 Task: Look for space in Chikushino-shi, Japan from 12th  July, 2023 to 15th July, 2023 for 3 adults in price range Rs.12000 to Rs.16000. Place can be entire place with 2 bedrooms having 3 beds and 1 bathroom. Property type can be house, flat, guest house. Booking option can be shelf check-in. Required host language is English.
Action: Mouse moved to (416, 172)
Screenshot: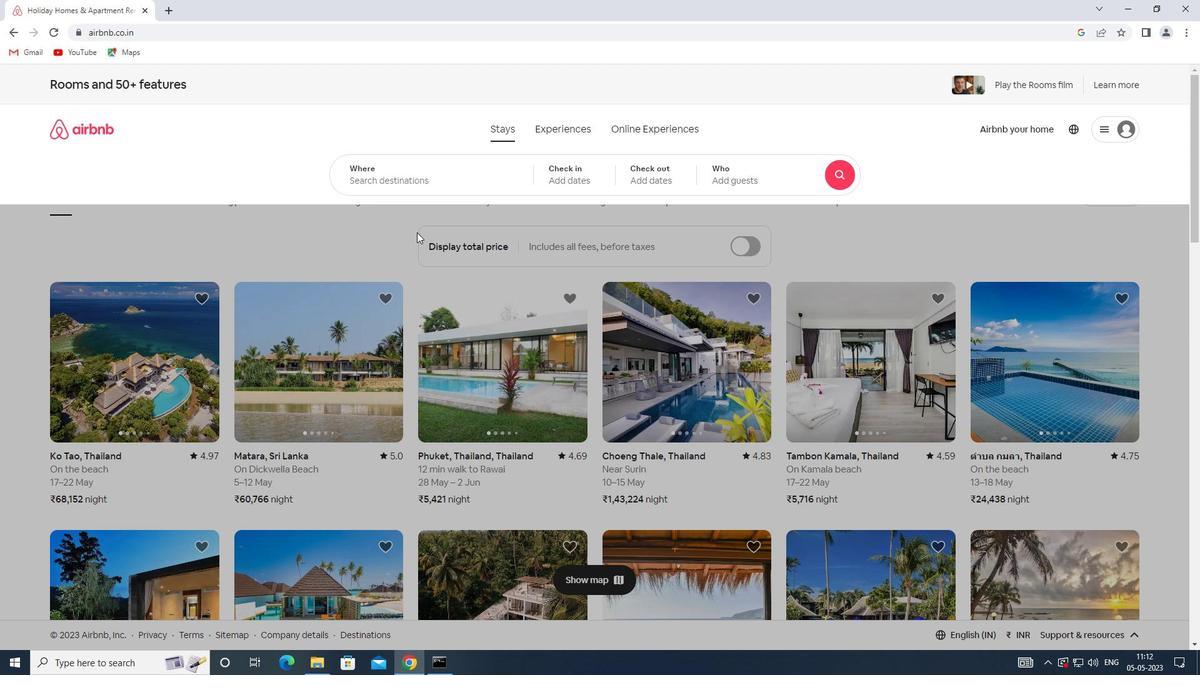 
Action: Mouse pressed left at (416, 172)
Screenshot: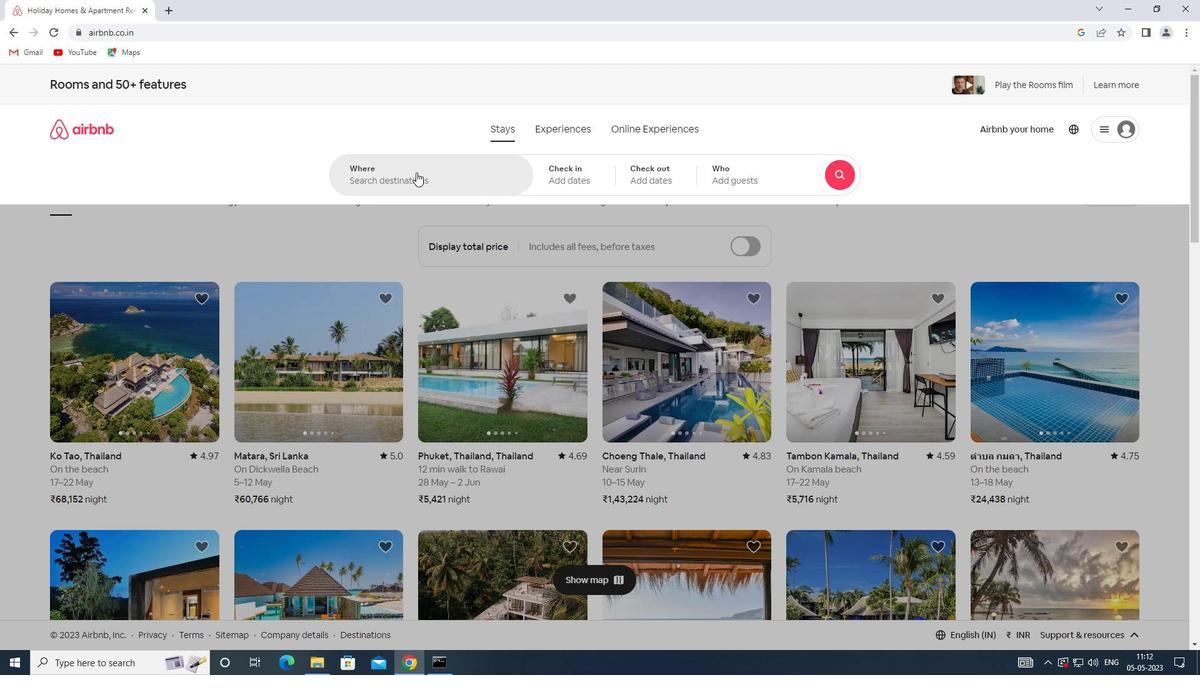 
Action: Mouse moved to (416, 171)
Screenshot: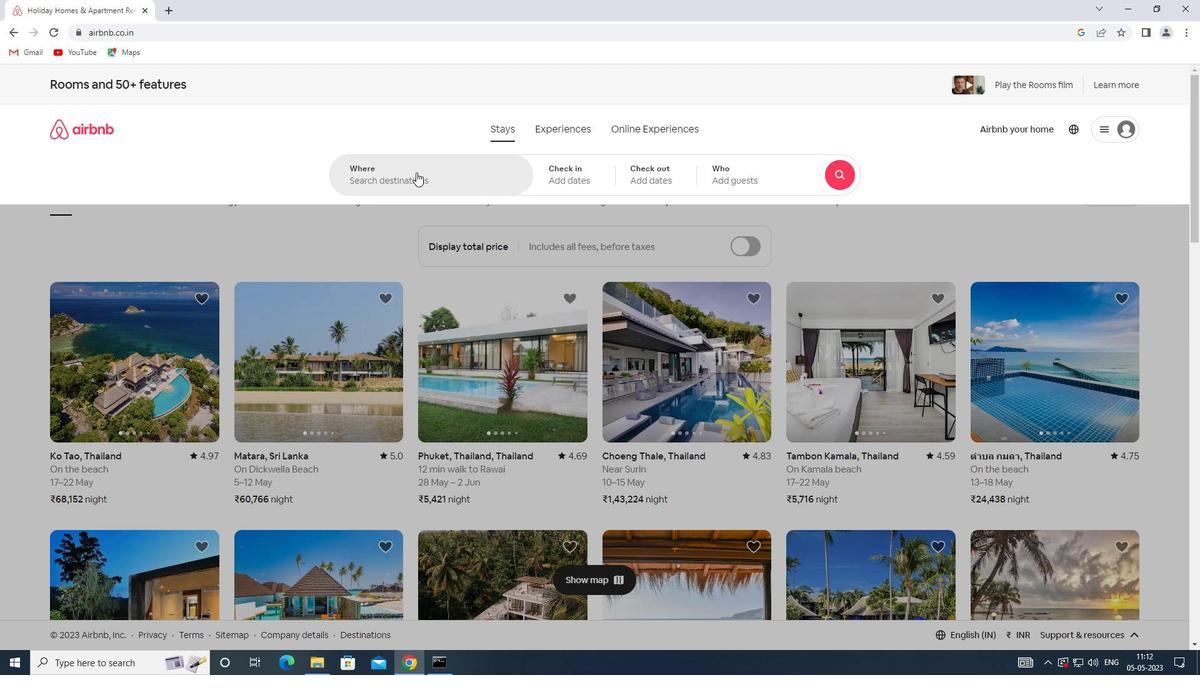 
Action: Key pressed <Key.shift>CHIKUSHINO-SHI,<Key.shift>JAPAN
Screenshot: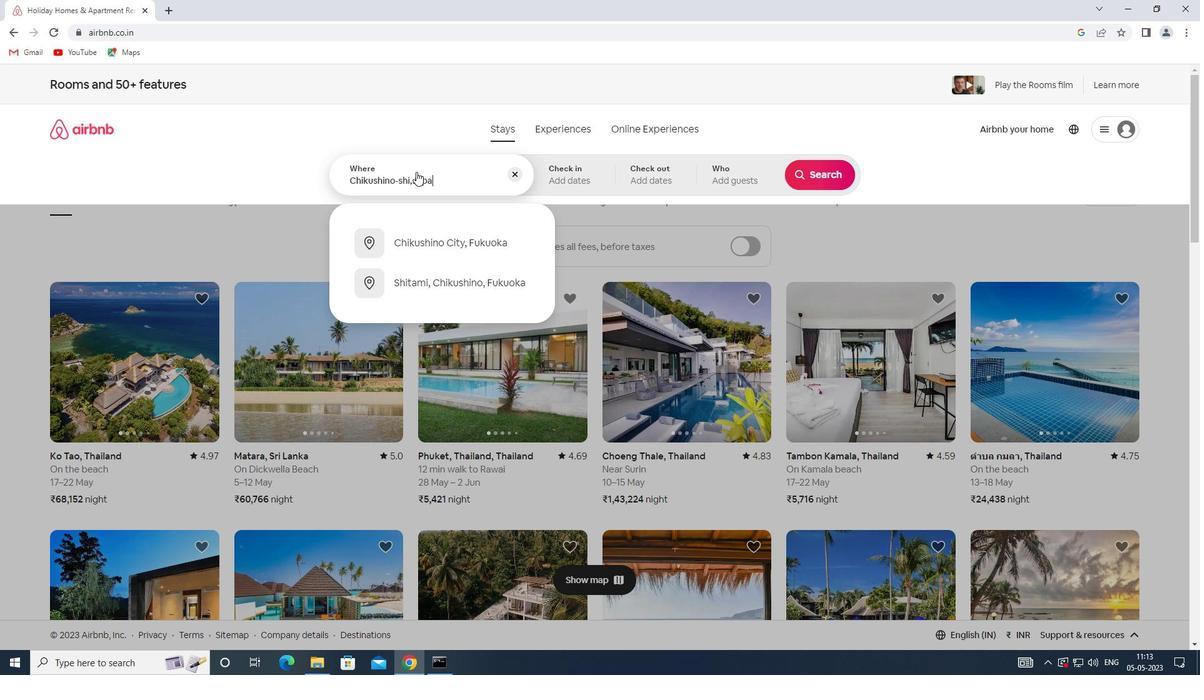 
Action: Mouse moved to (585, 162)
Screenshot: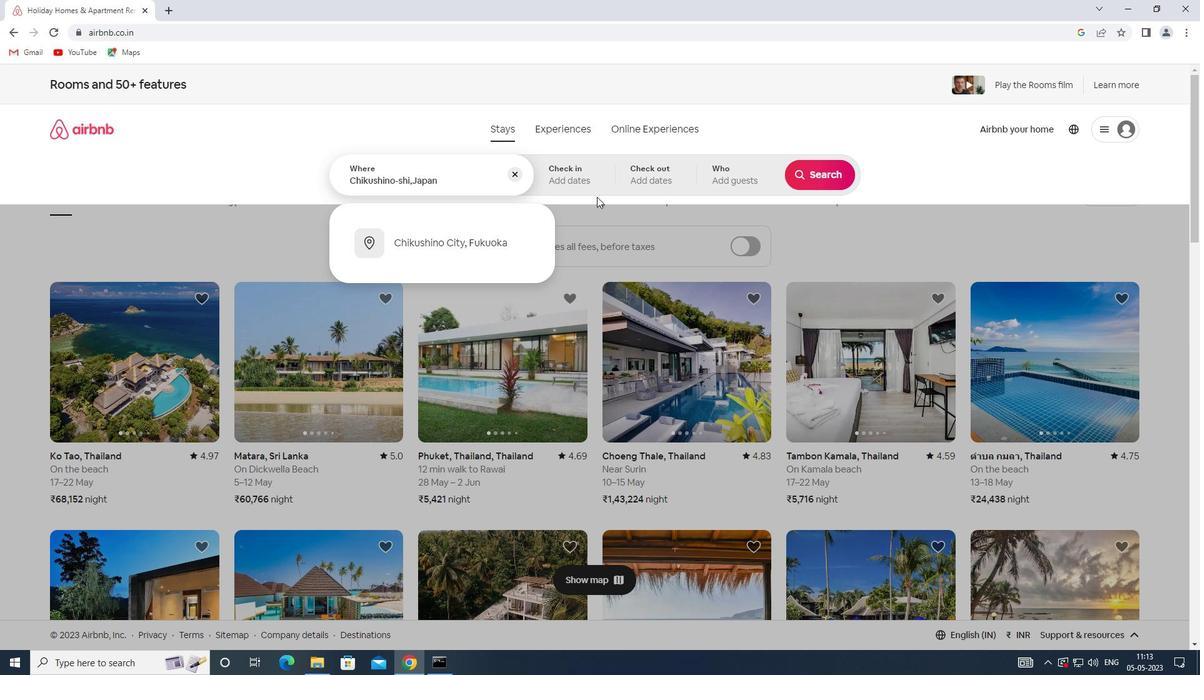 
Action: Mouse pressed left at (585, 162)
Screenshot: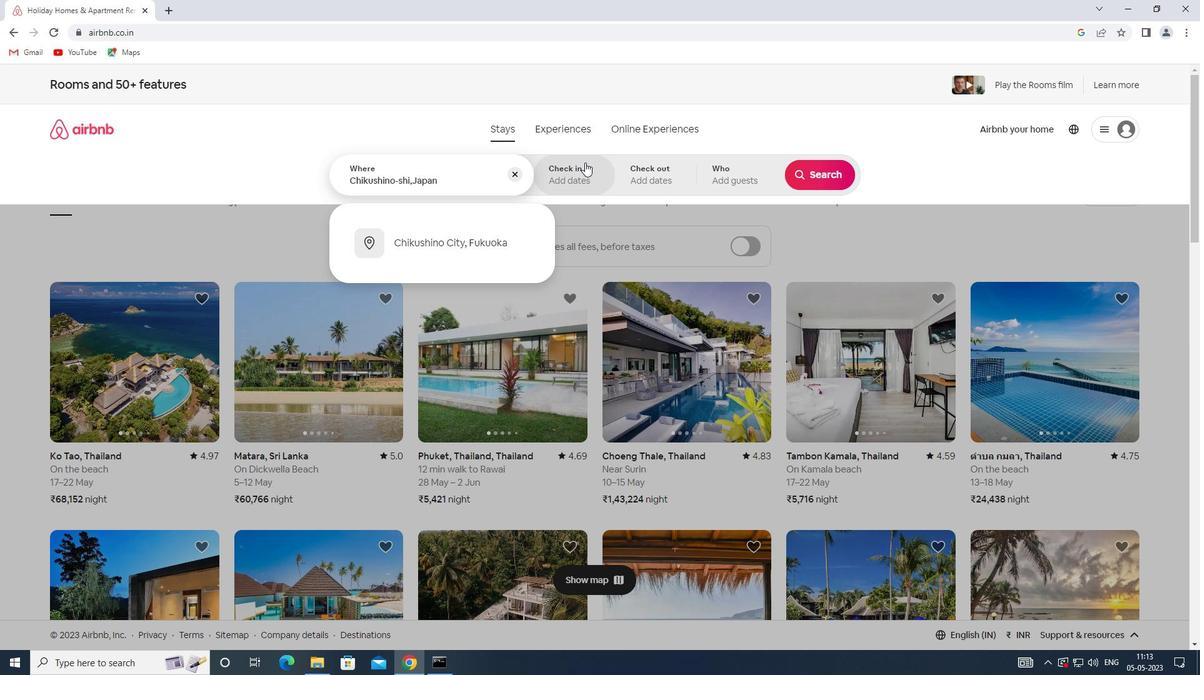 
Action: Mouse moved to (815, 280)
Screenshot: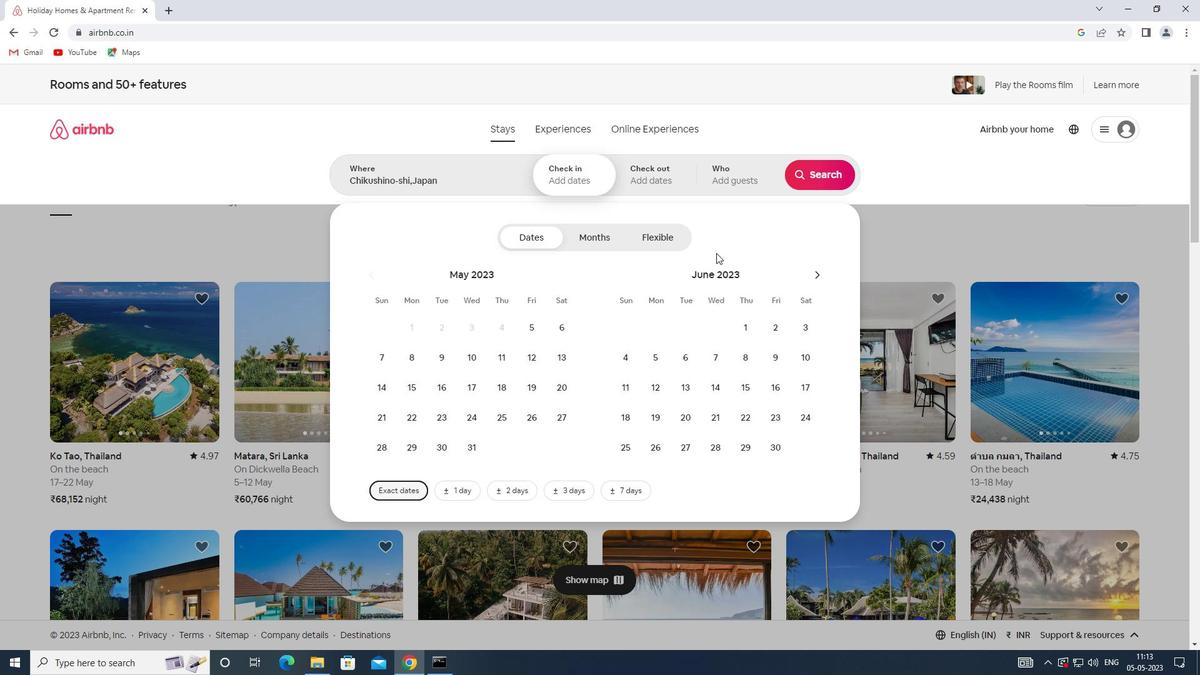 
Action: Mouse pressed left at (815, 280)
Screenshot: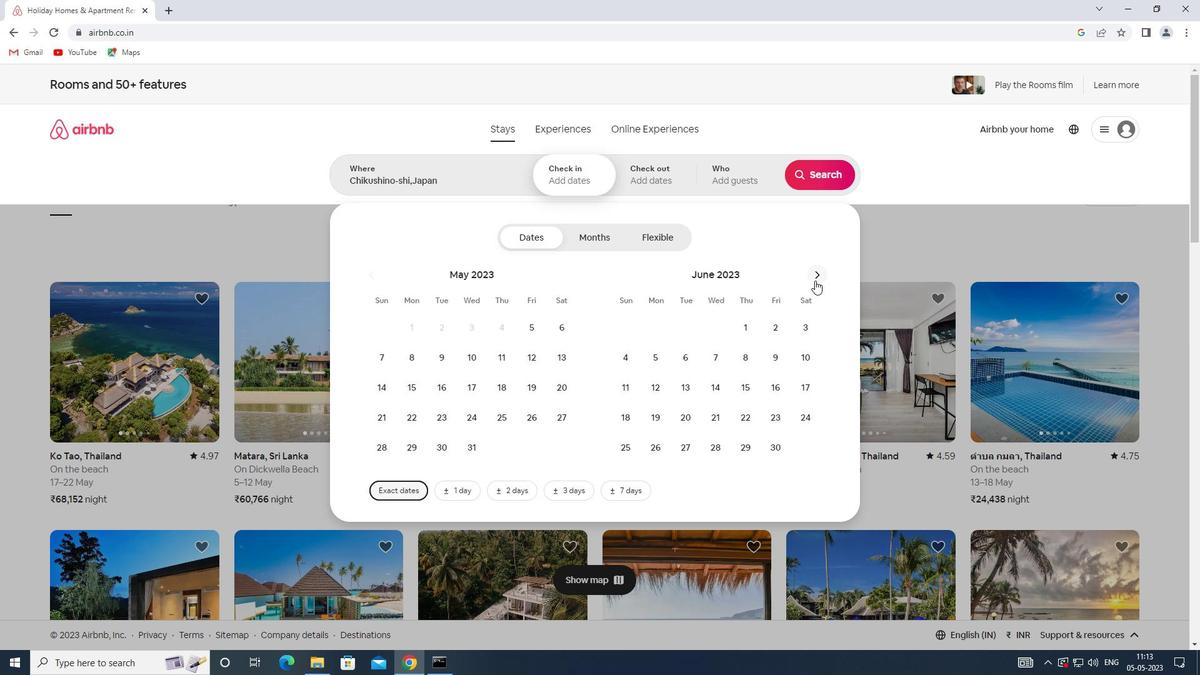 
Action: Mouse moved to (727, 390)
Screenshot: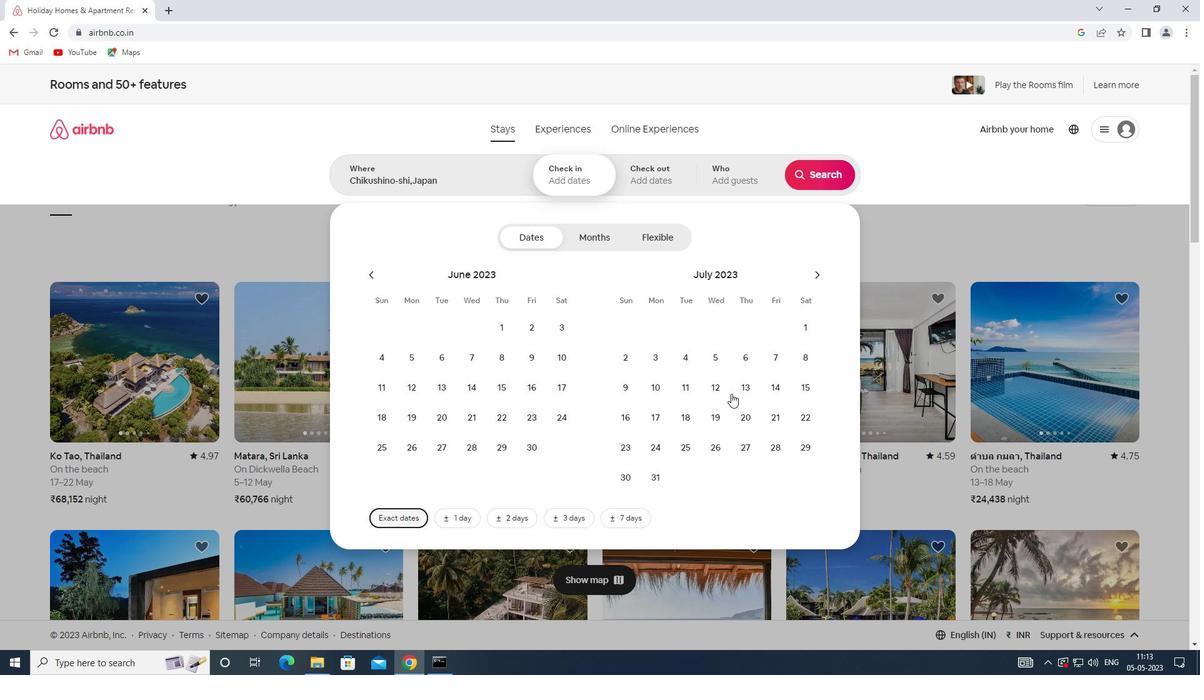 
Action: Mouse pressed left at (727, 390)
Screenshot: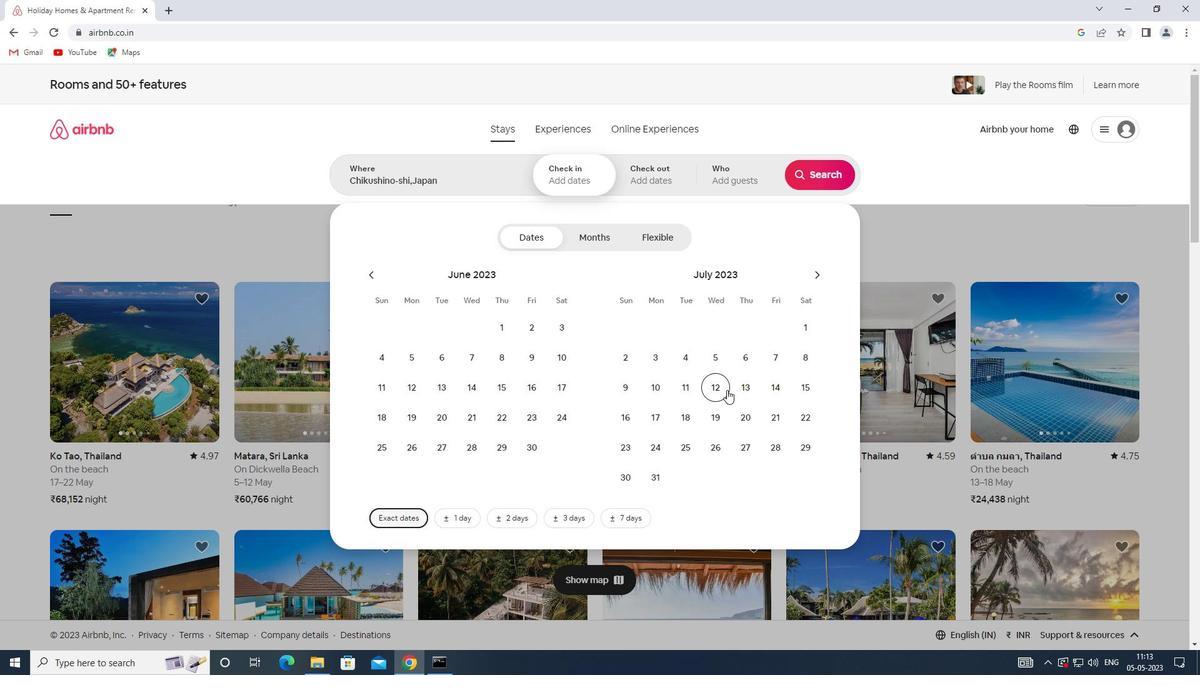 
Action: Mouse moved to (801, 386)
Screenshot: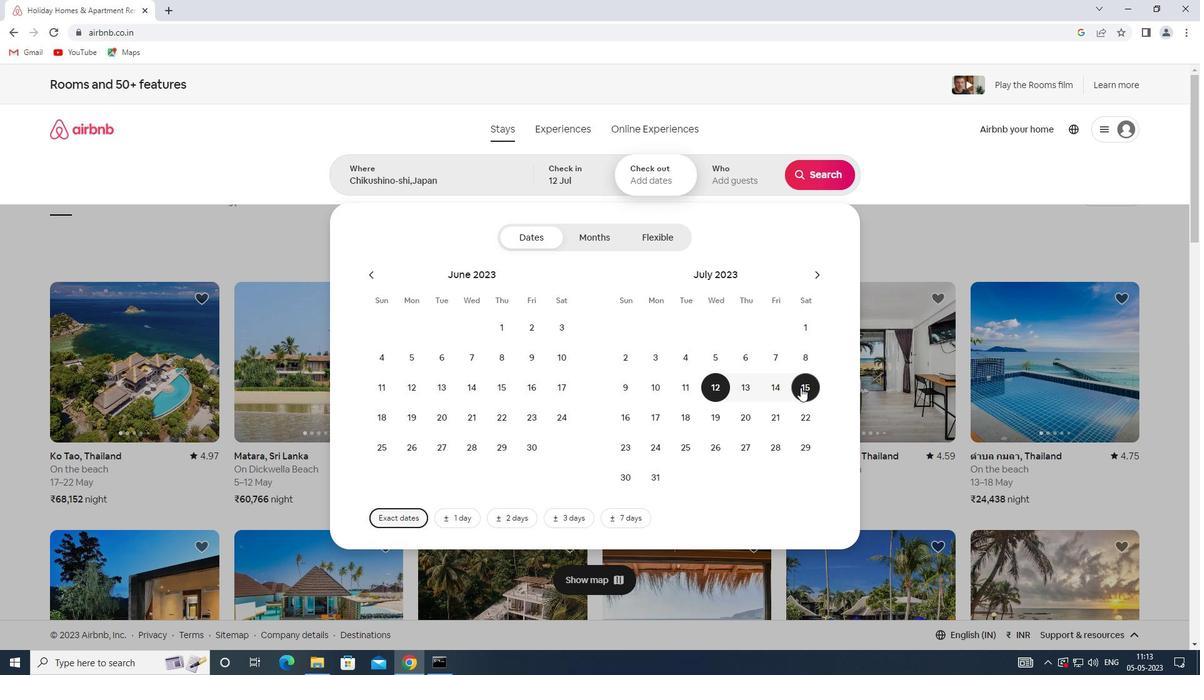
Action: Mouse pressed left at (801, 386)
Screenshot: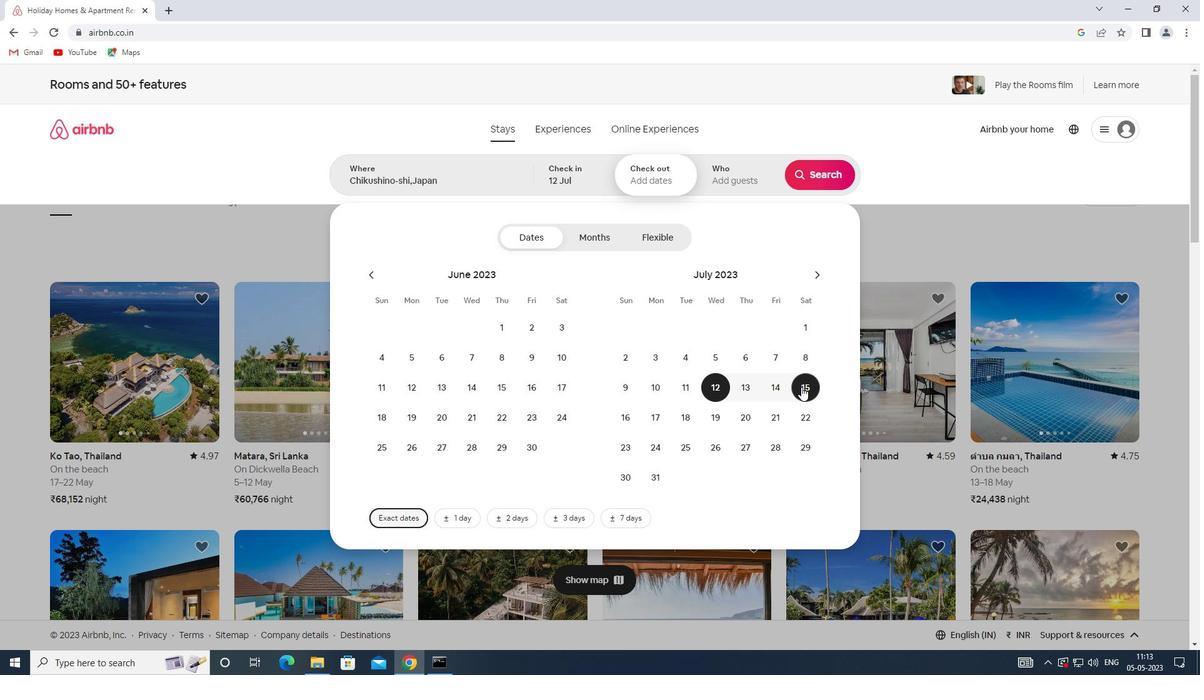 
Action: Mouse moved to (740, 173)
Screenshot: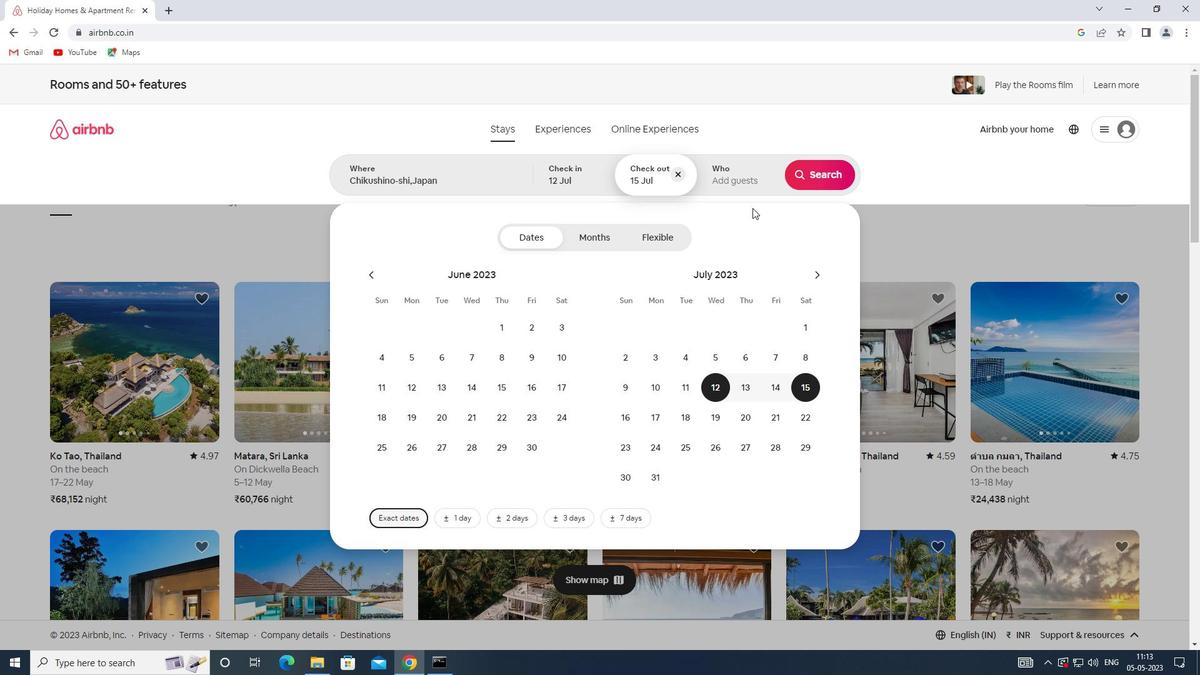
Action: Mouse pressed left at (740, 173)
Screenshot: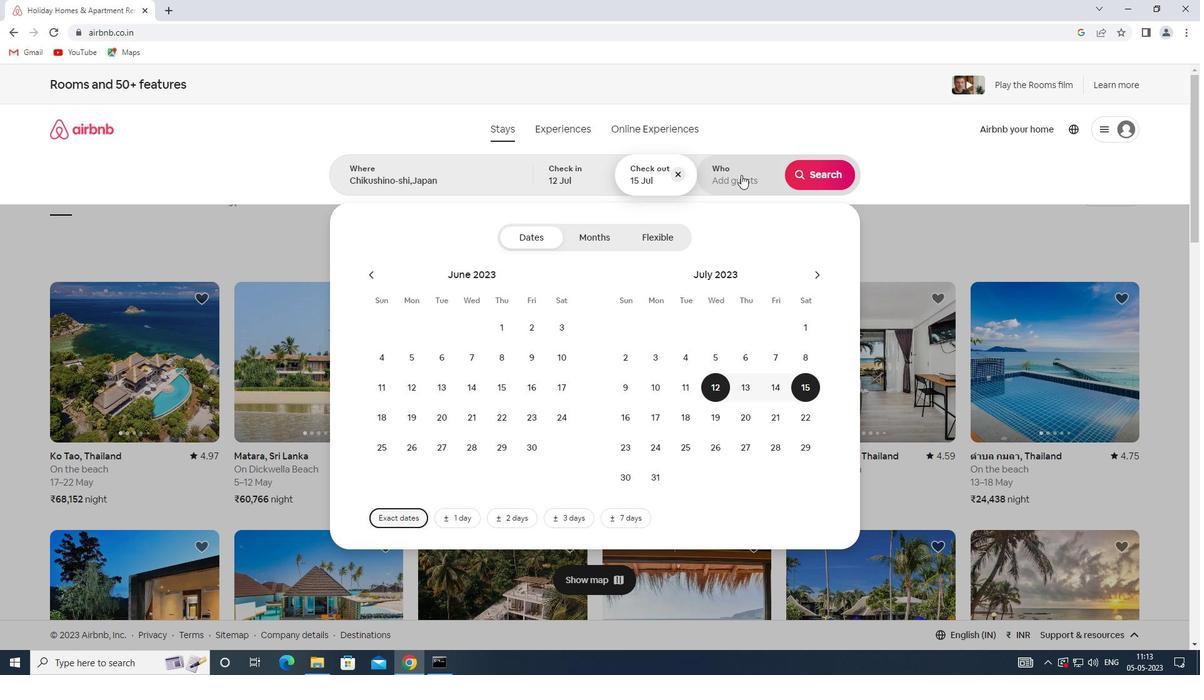 
Action: Mouse moved to (821, 250)
Screenshot: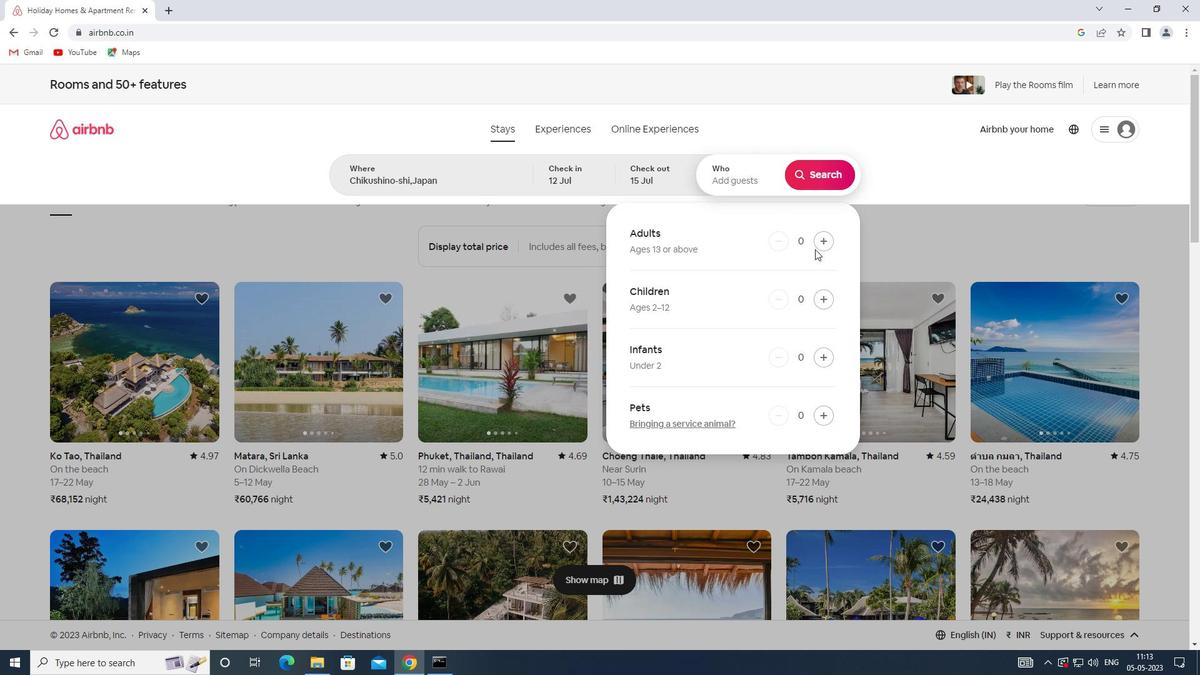 
Action: Mouse pressed left at (821, 250)
Screenshot: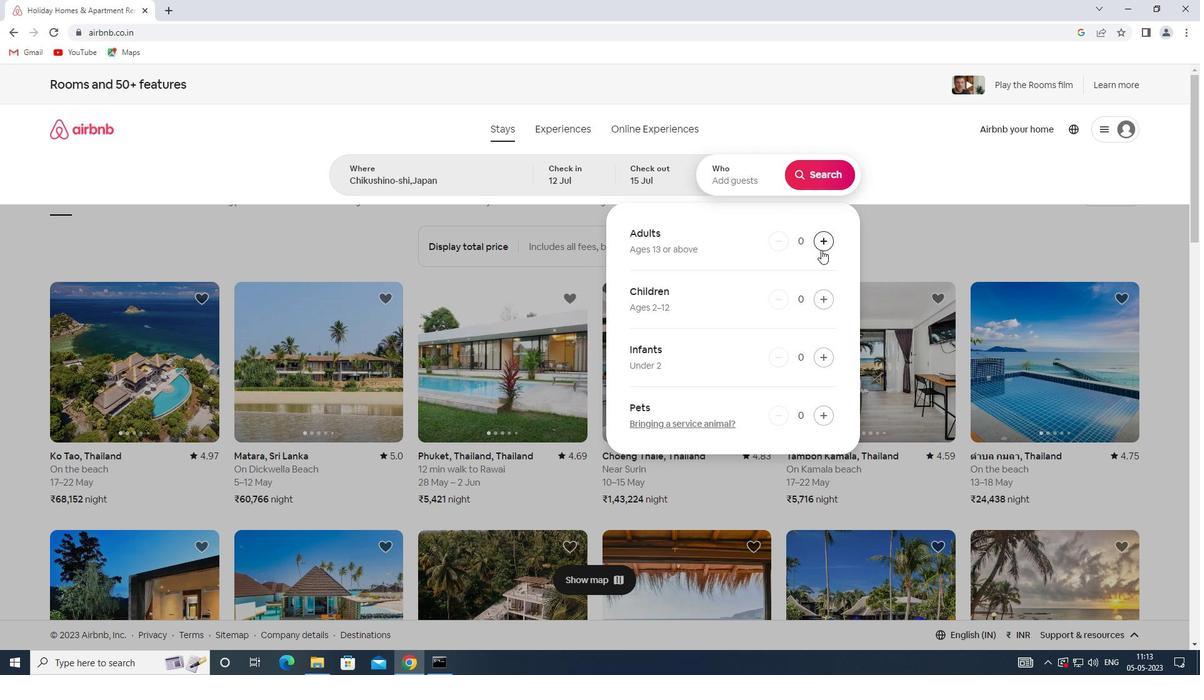 
Action: Mouse pressed left at (821, 250)
Screenshot: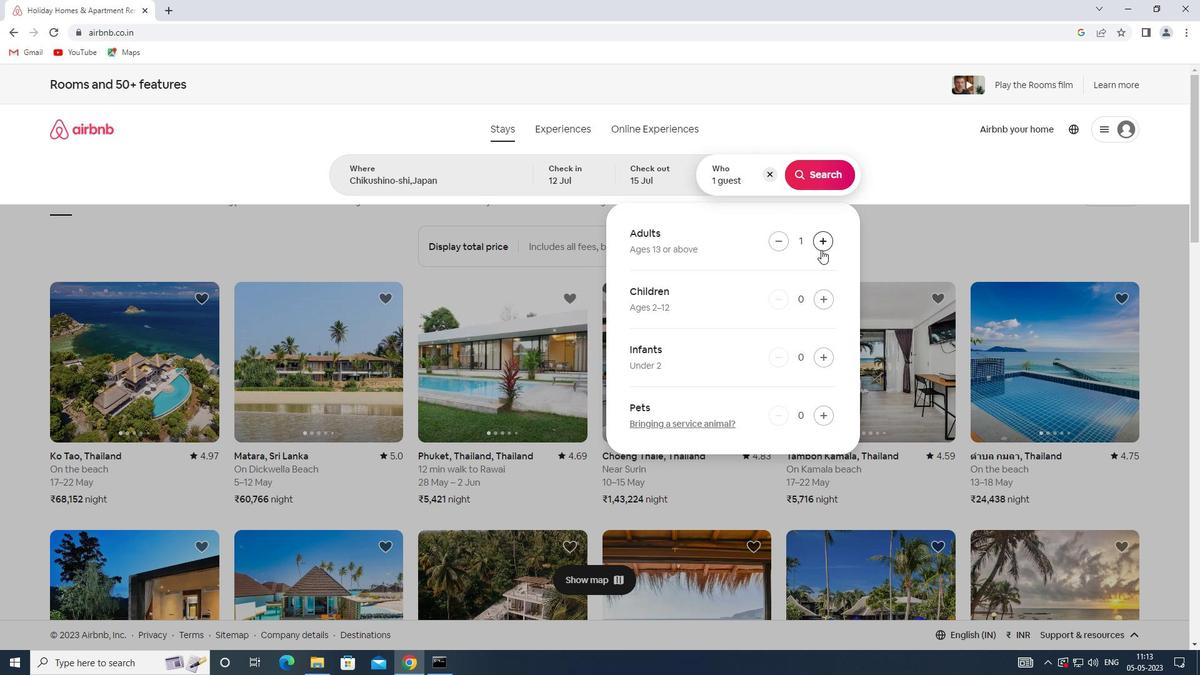 
Action: Mouse pressed left at (821, 250)
Screenshot: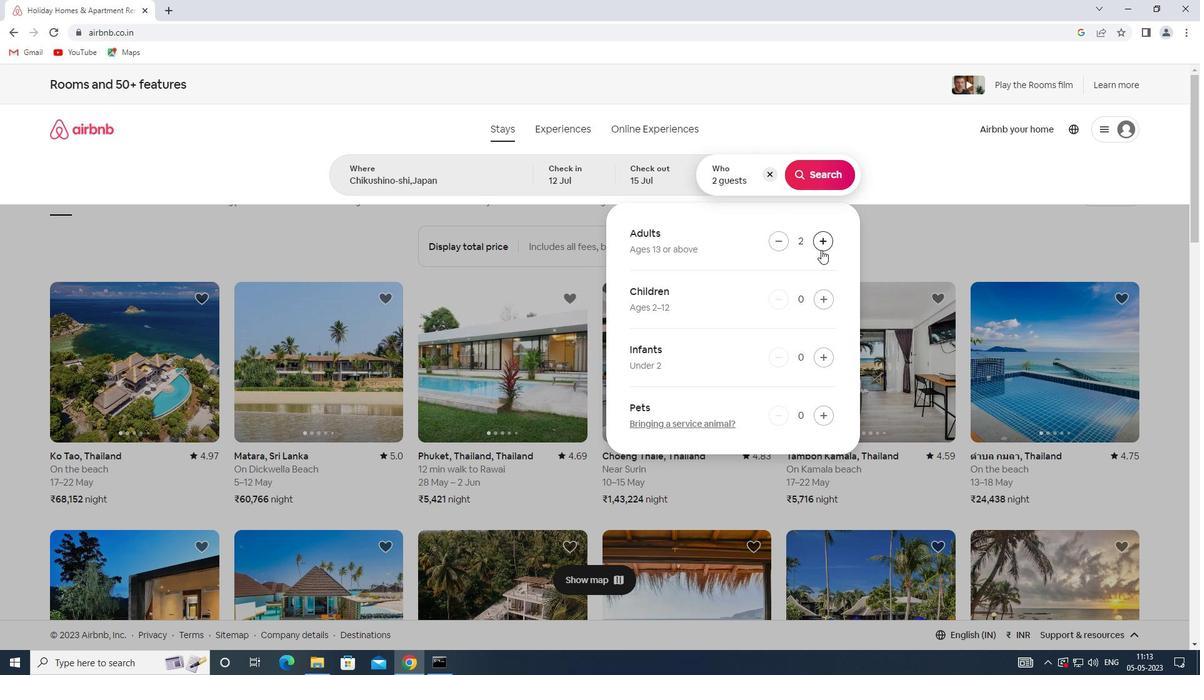 
Action: Mouse moved to (821, 178)
Screenshot: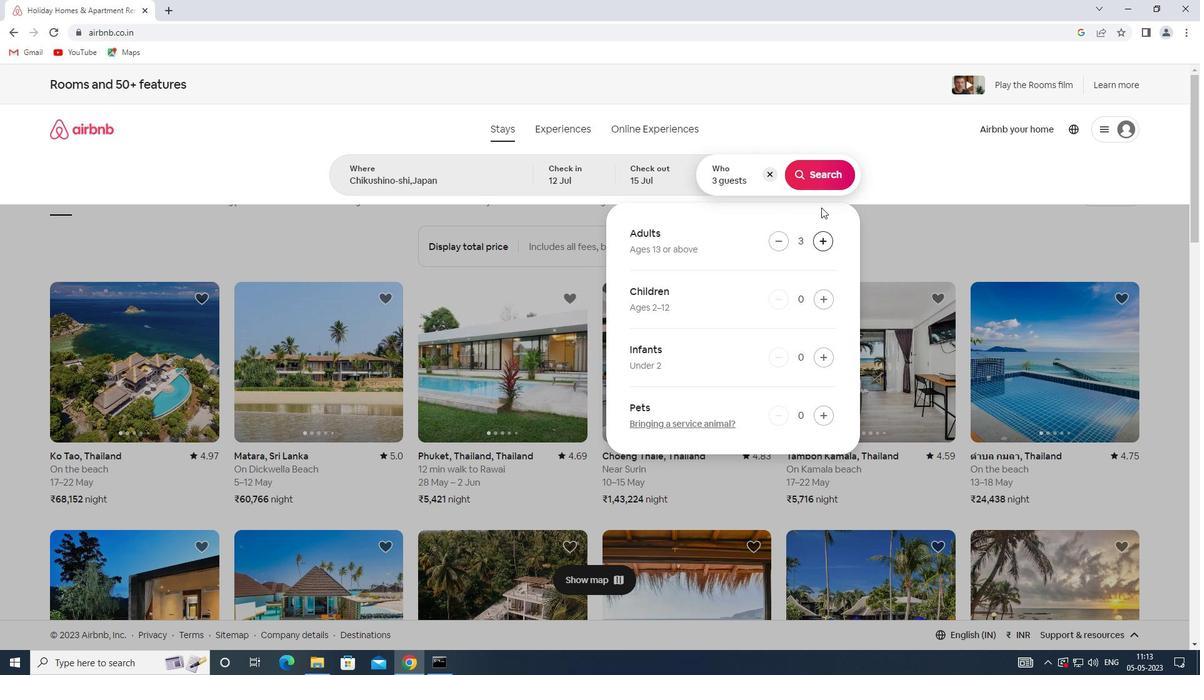 
Action: Mouse pressed left at (821, 178)
Screenshot: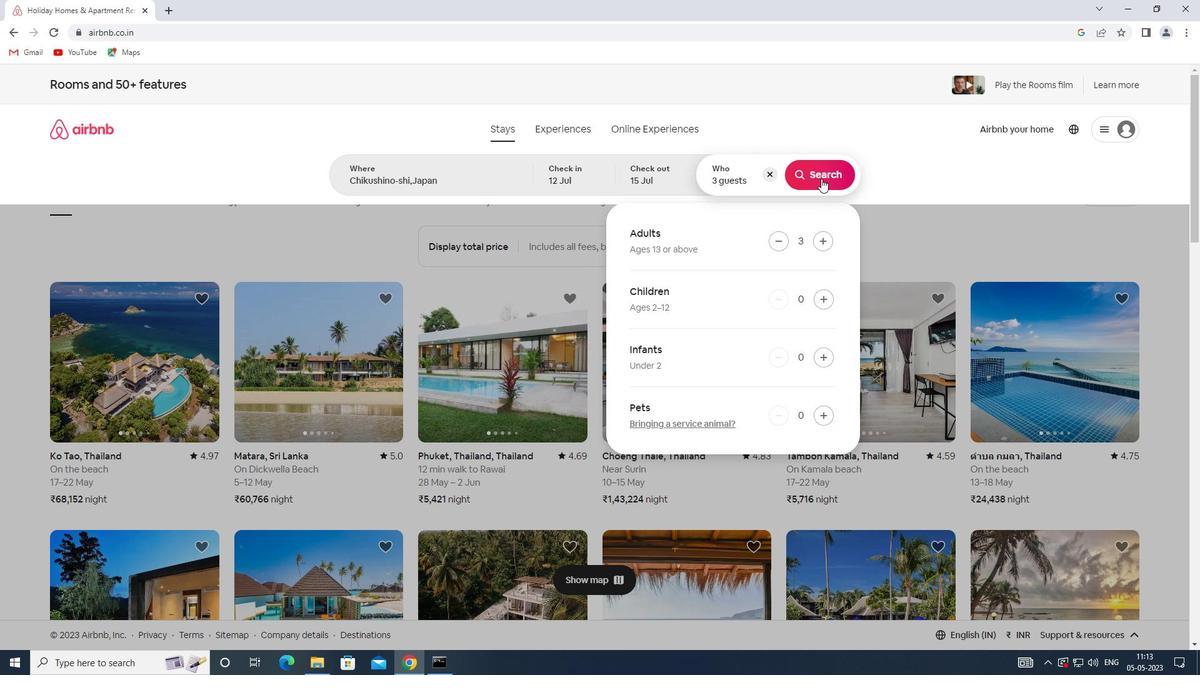 
Action: Mouse moved to (1132, 141)
Screenshot: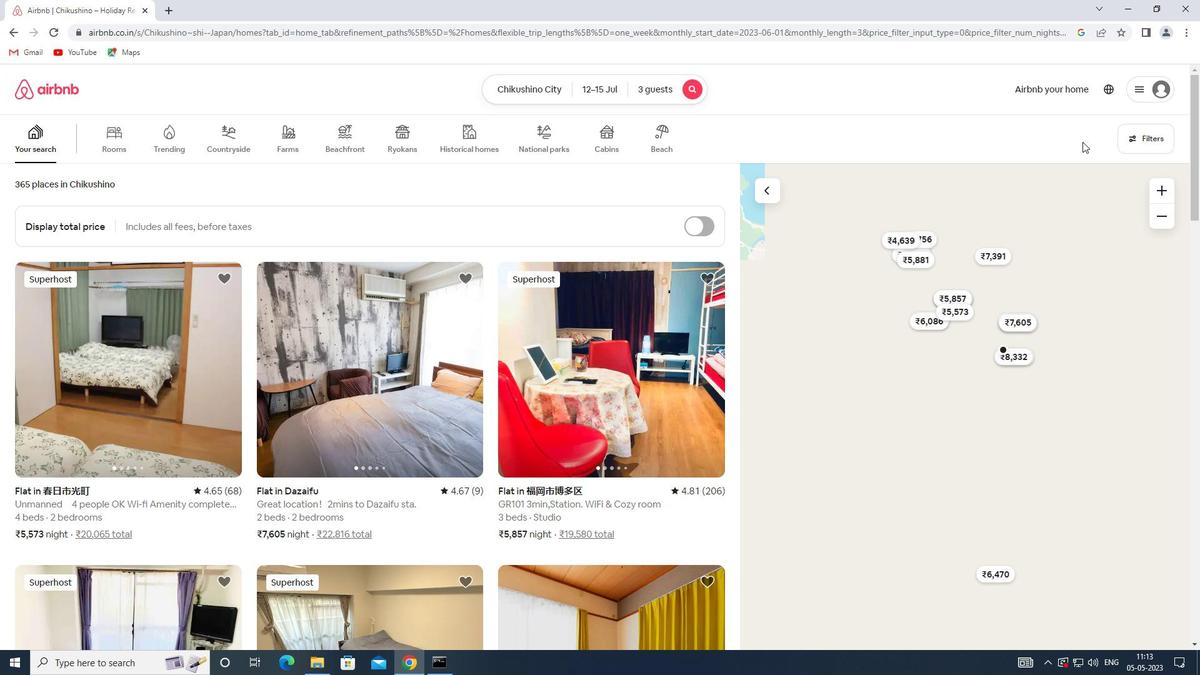 
Action: Mouse pressed left at (1132, 141)
Screenshot: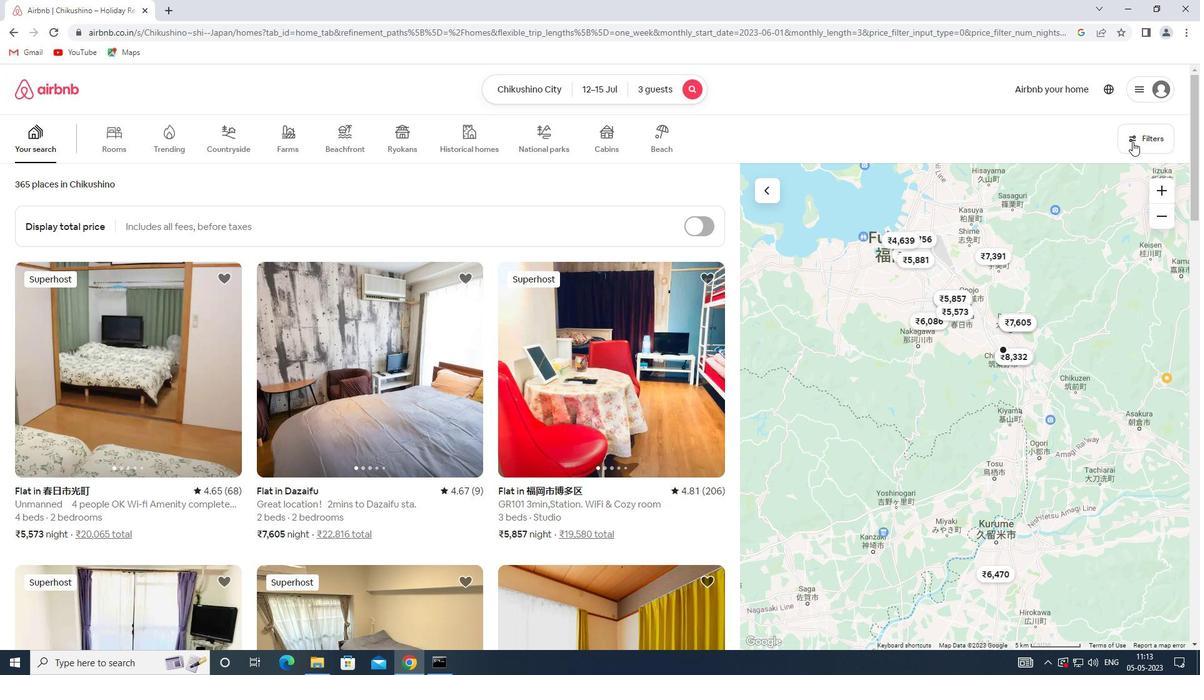 
Action: Mouse moved to (436, 446)
Screenshot: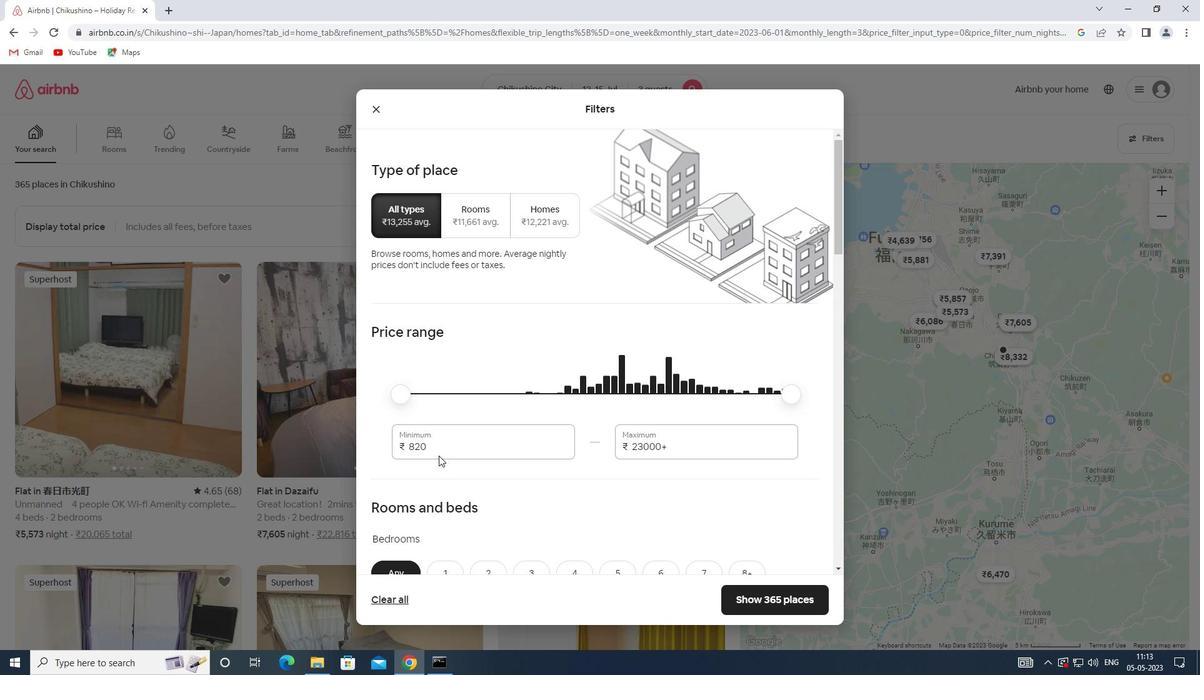 
Action: Mouse pressed left at (436, 446)
Screenshot: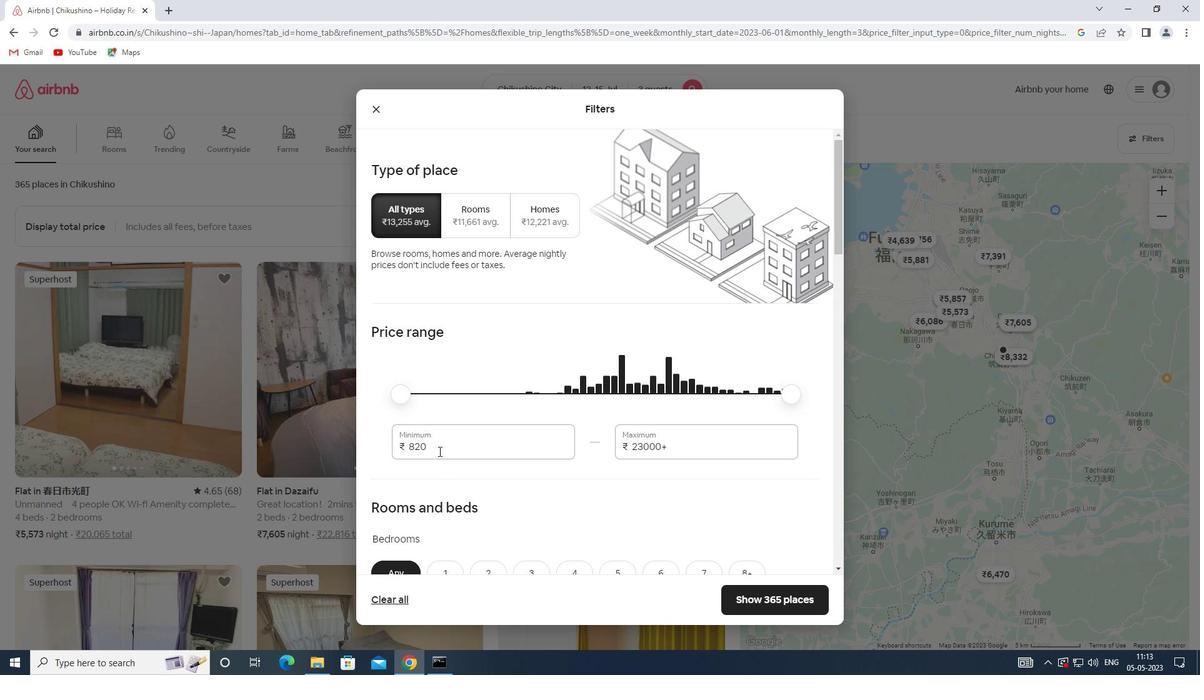 
Action: Mouse moved to (338, 446)
Screenshot: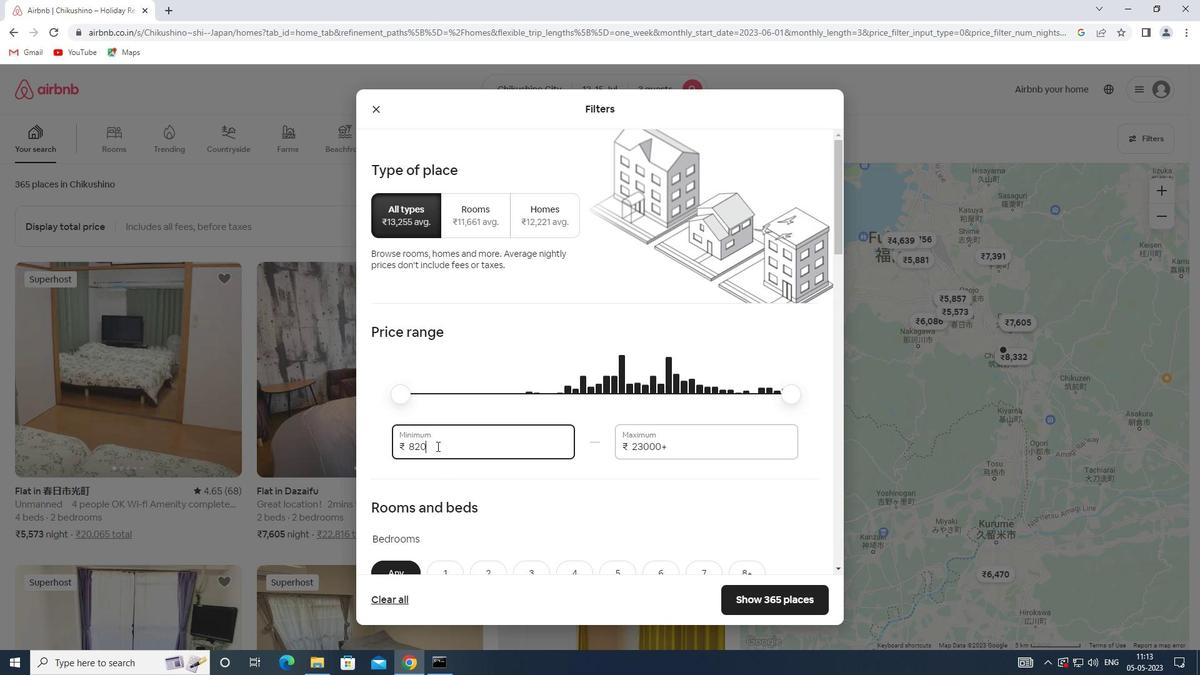 
Action: Key pressed 12000
Screenshot: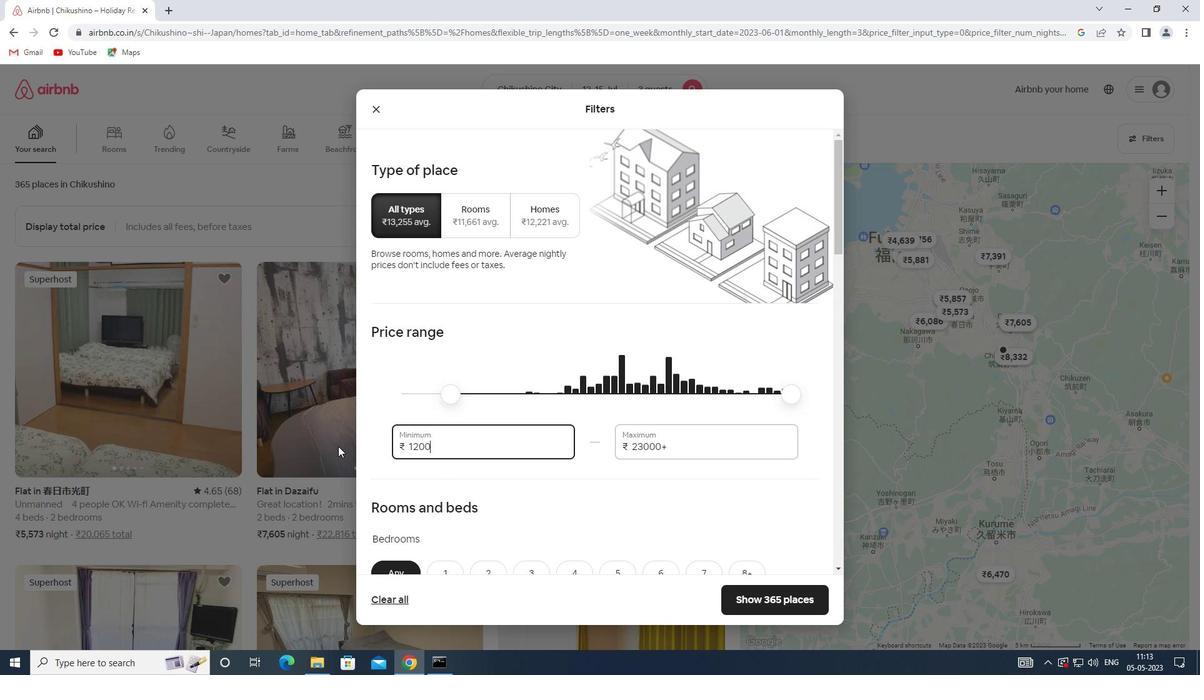 
Action: Mouse moved to (679, 443)
Screenshot: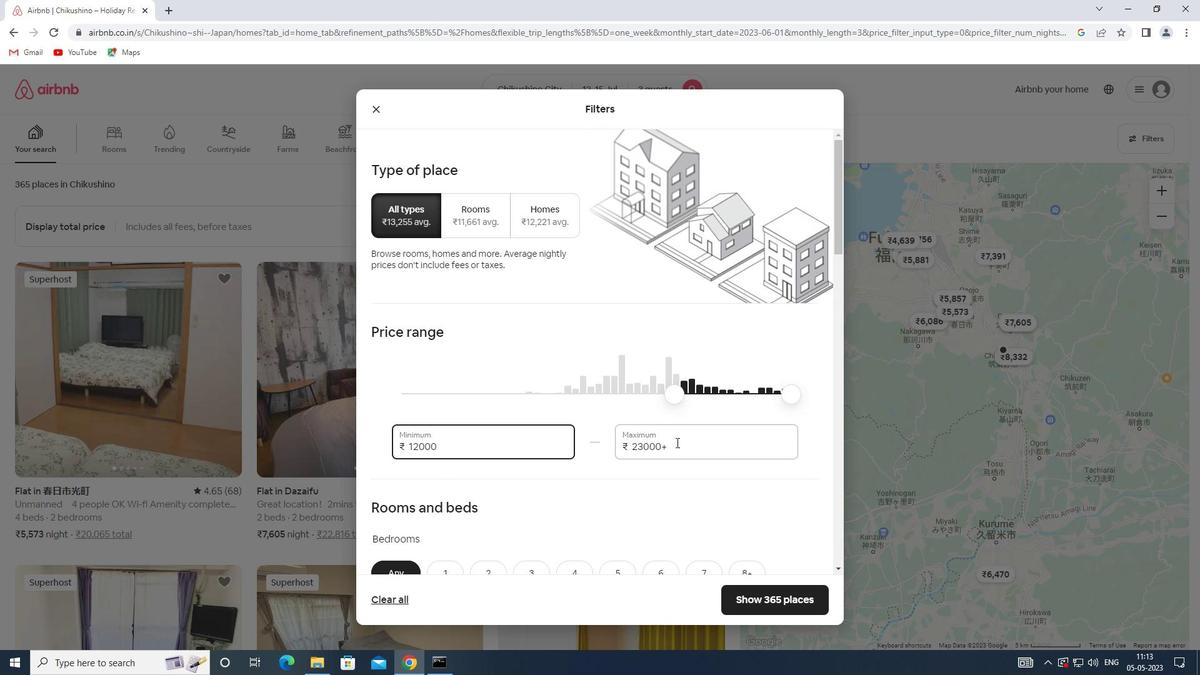 
Action: Mouse pressed left at (679, 443)
Screenshot: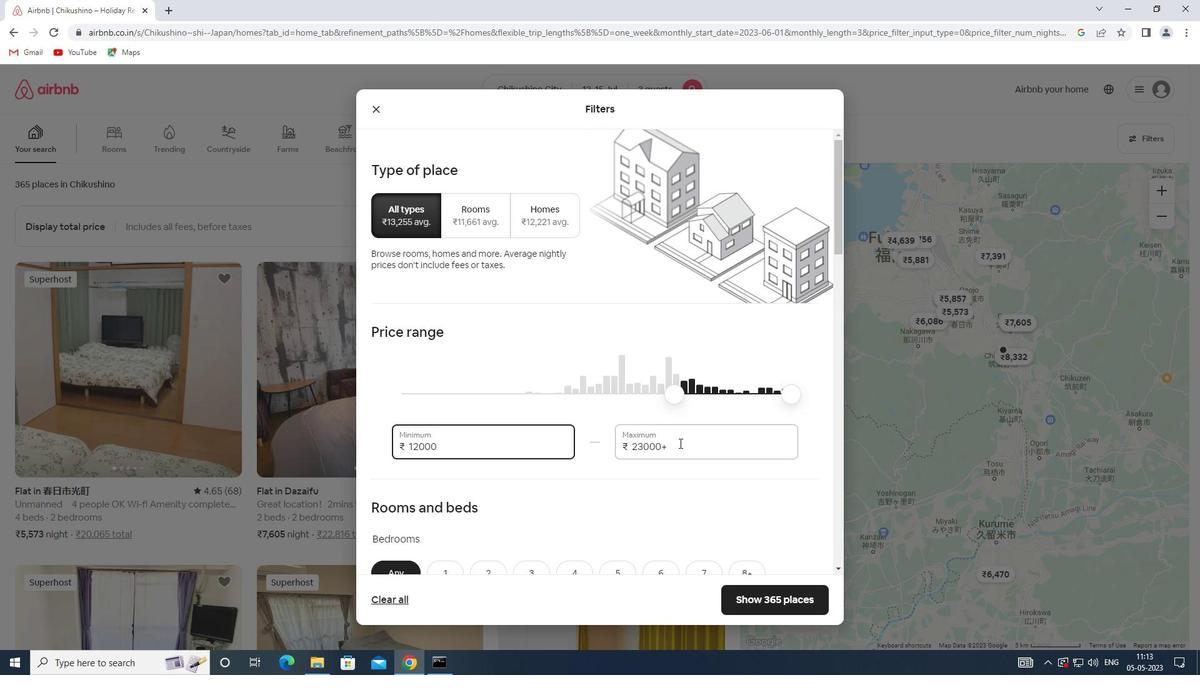 
Action: Mouse moved to (604, 443)
Screenshot: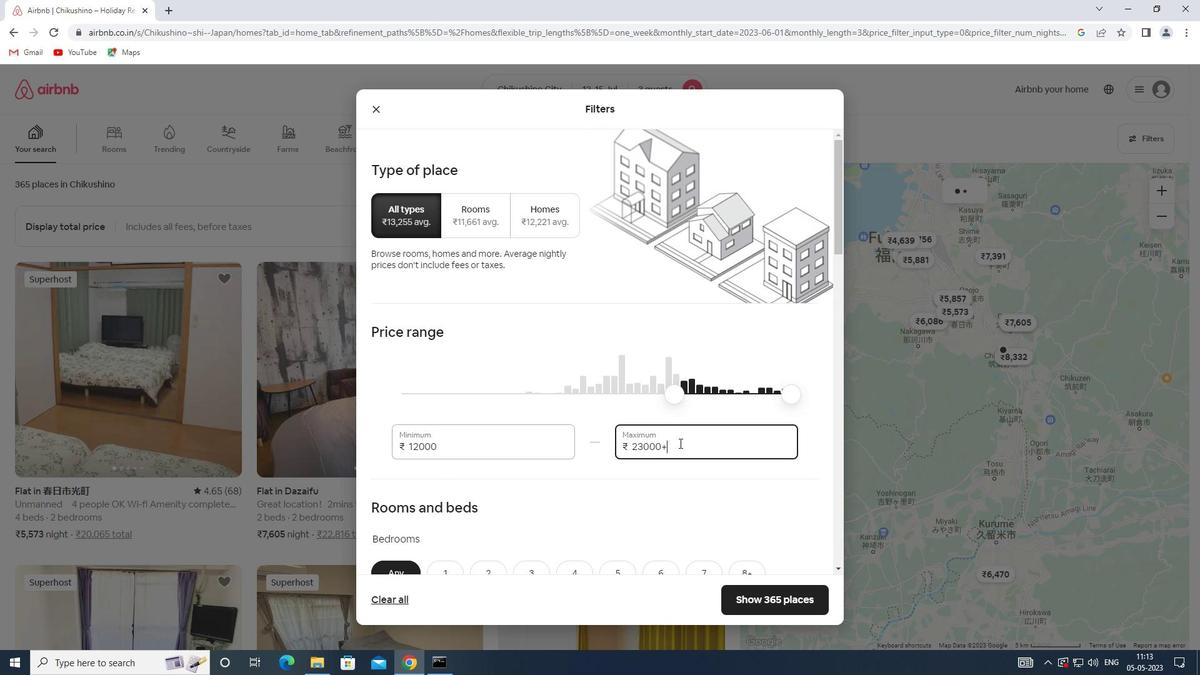 
Action: Key pressed 16000
Screenshot: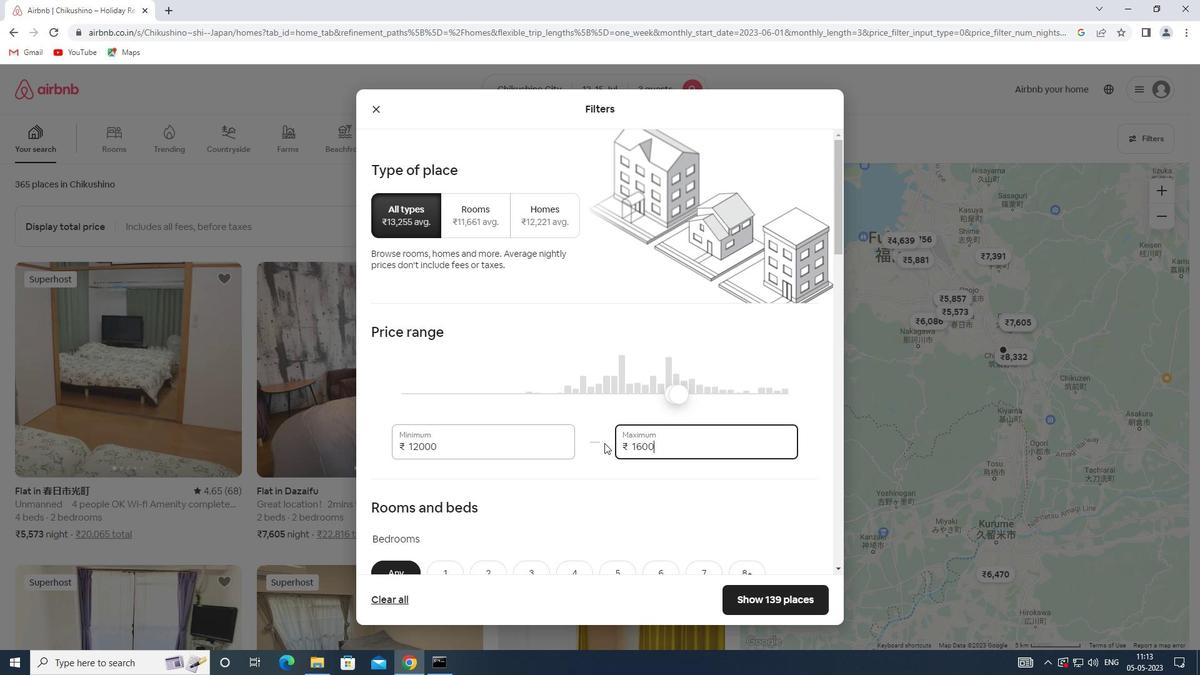 
Action: Mouse scrolled (604, 442) with delta (0, 0)
Screenshot: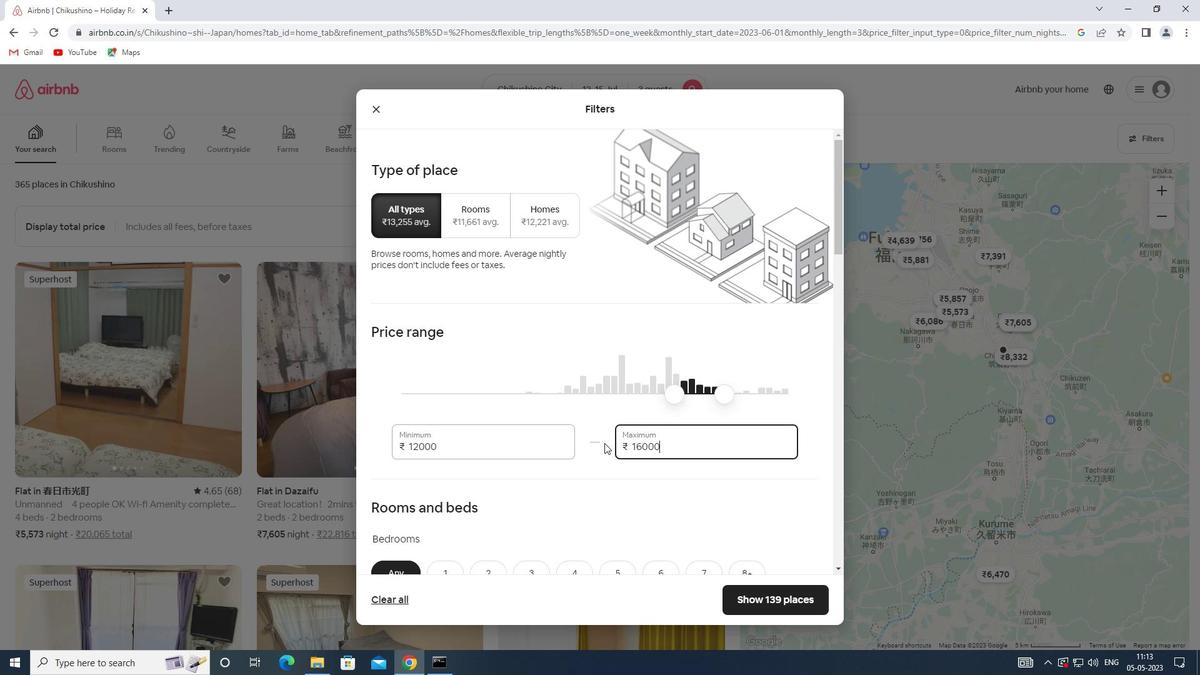 
Action: Mouse moved to (516, 485)
Screenshot: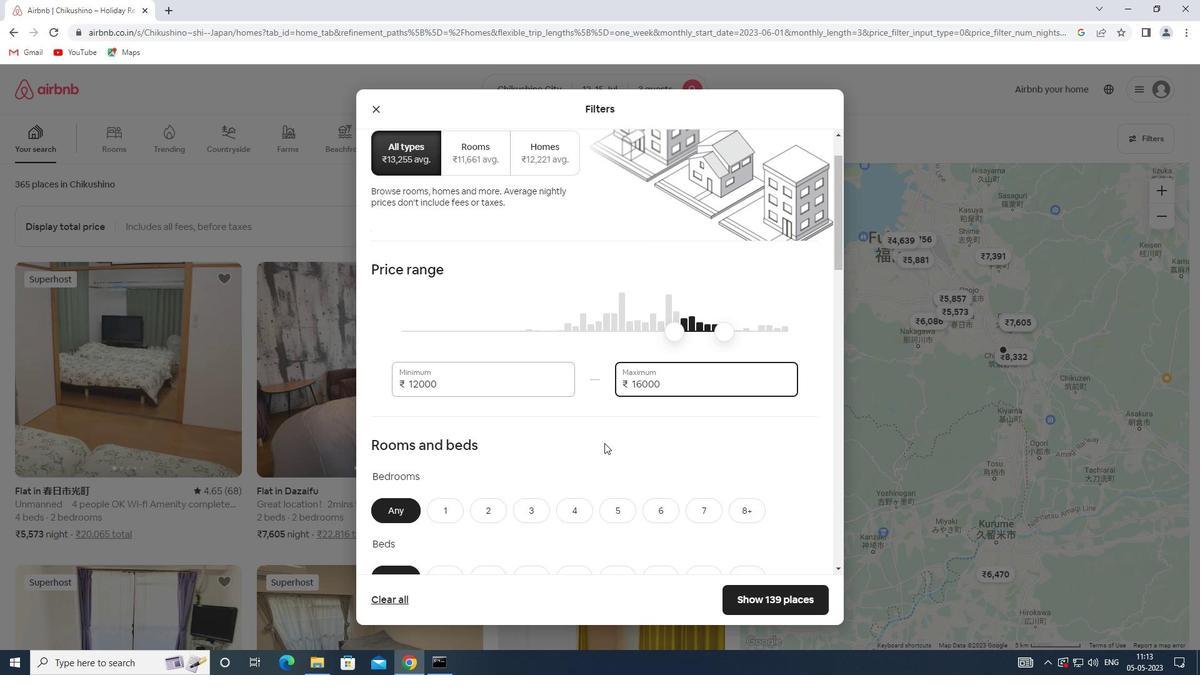 
Action: Mouse scrolled (516, 484) with delta (0, 0)
Screenshot: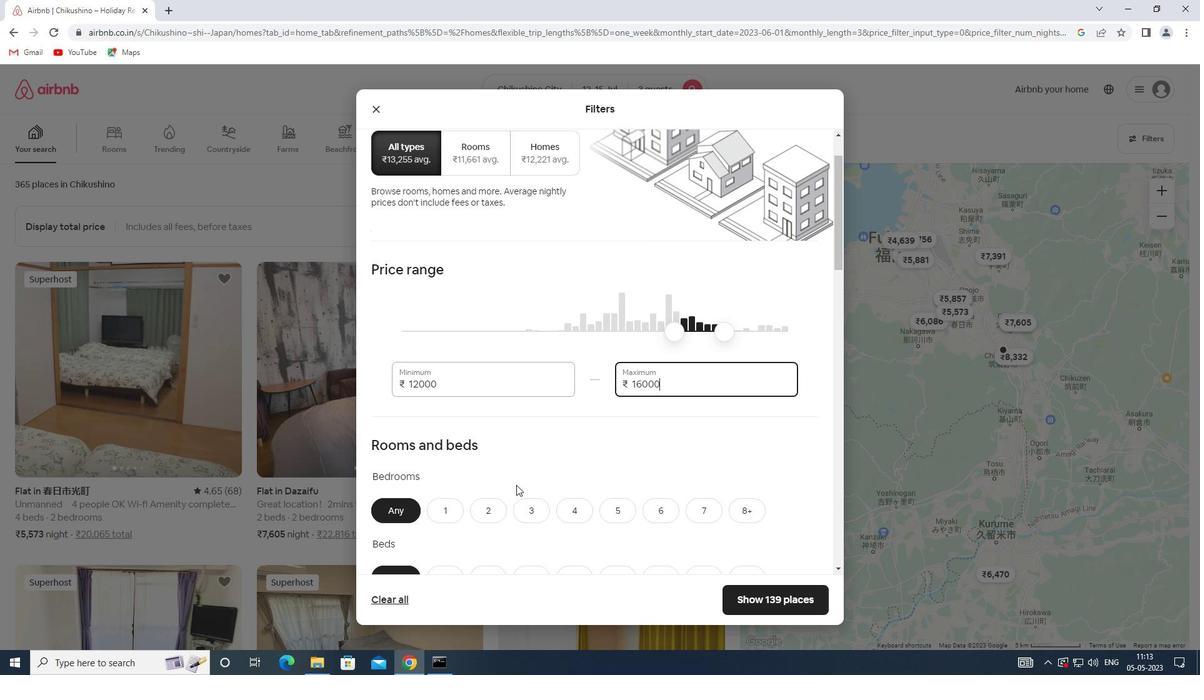 
Action: Mouse moved to (515, 485)
Screenshot: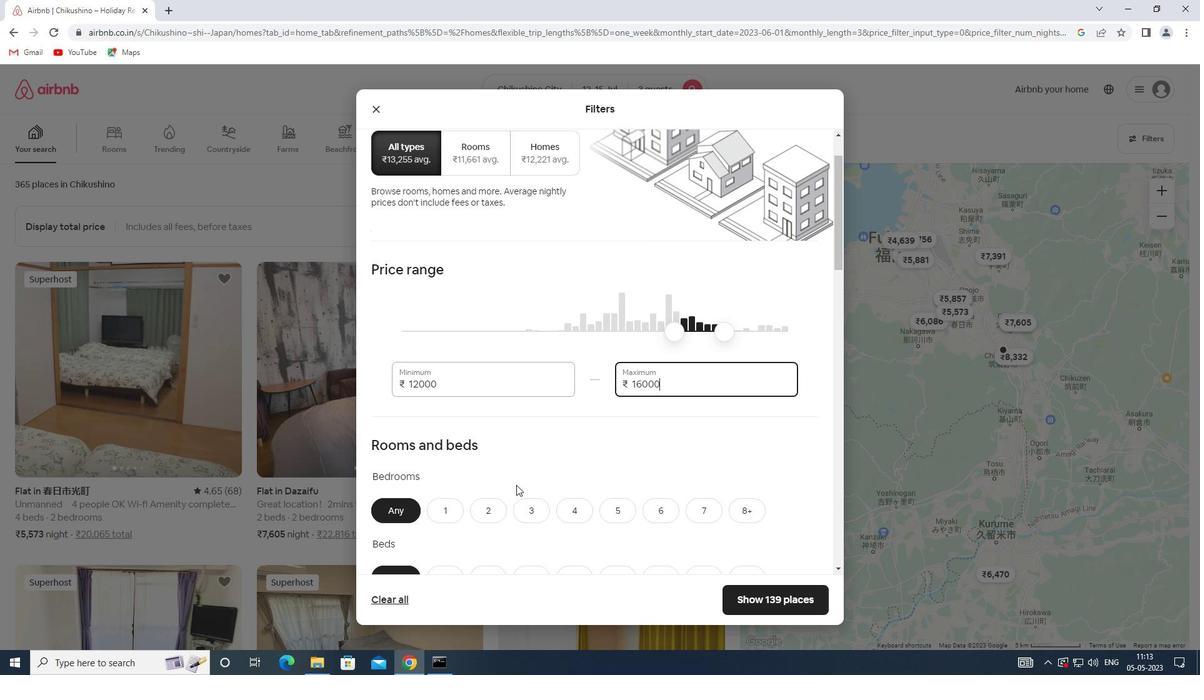 
Action: Mouse scrolled (515, 484) with delta (0, 0)
Screenshot: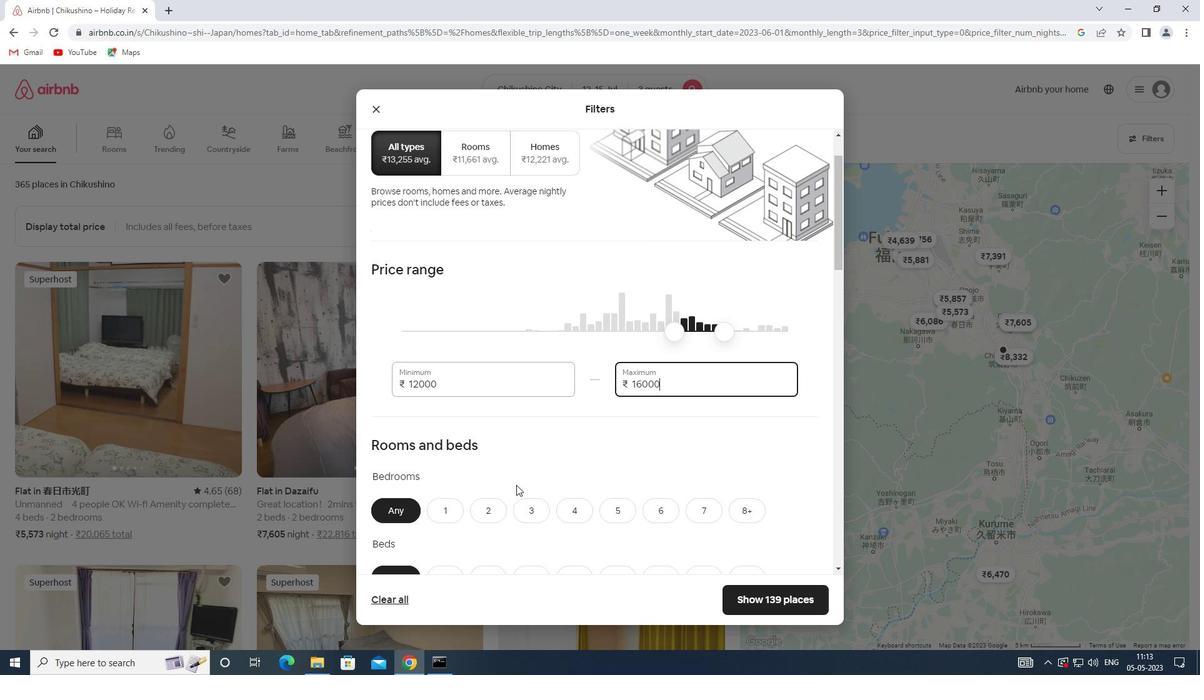 
Action: Mouse moved to (481, 383)
Screenshot: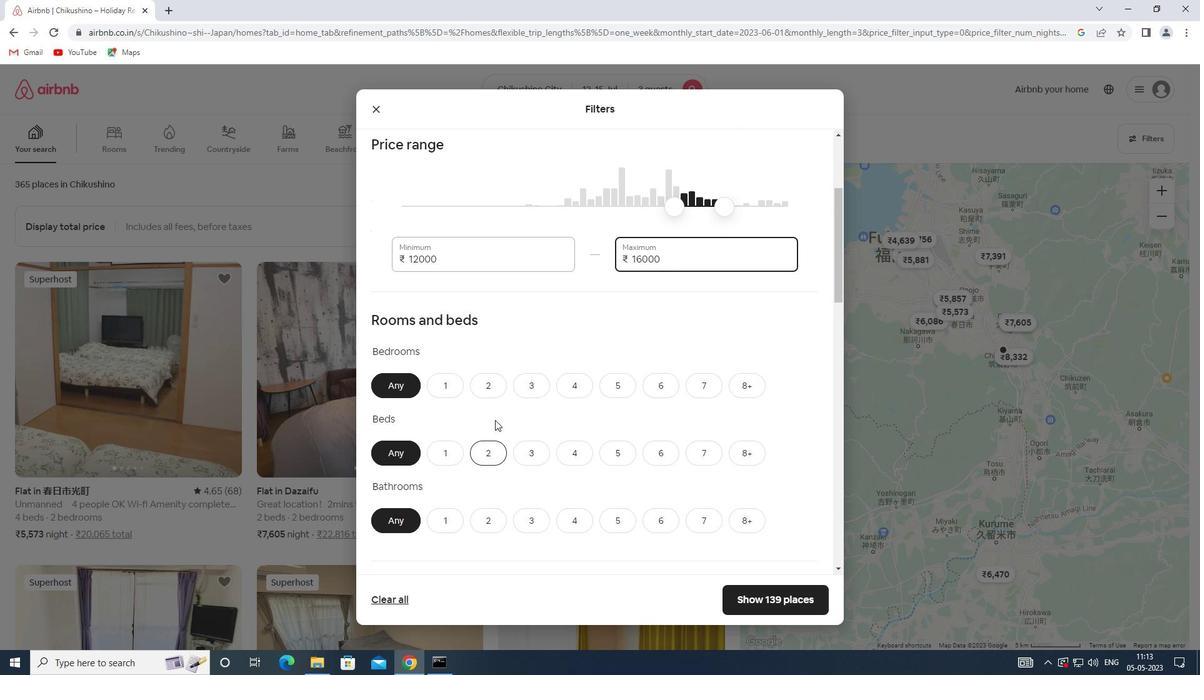 
Action: Mouse pressed left at (481, 383)
Screenshot: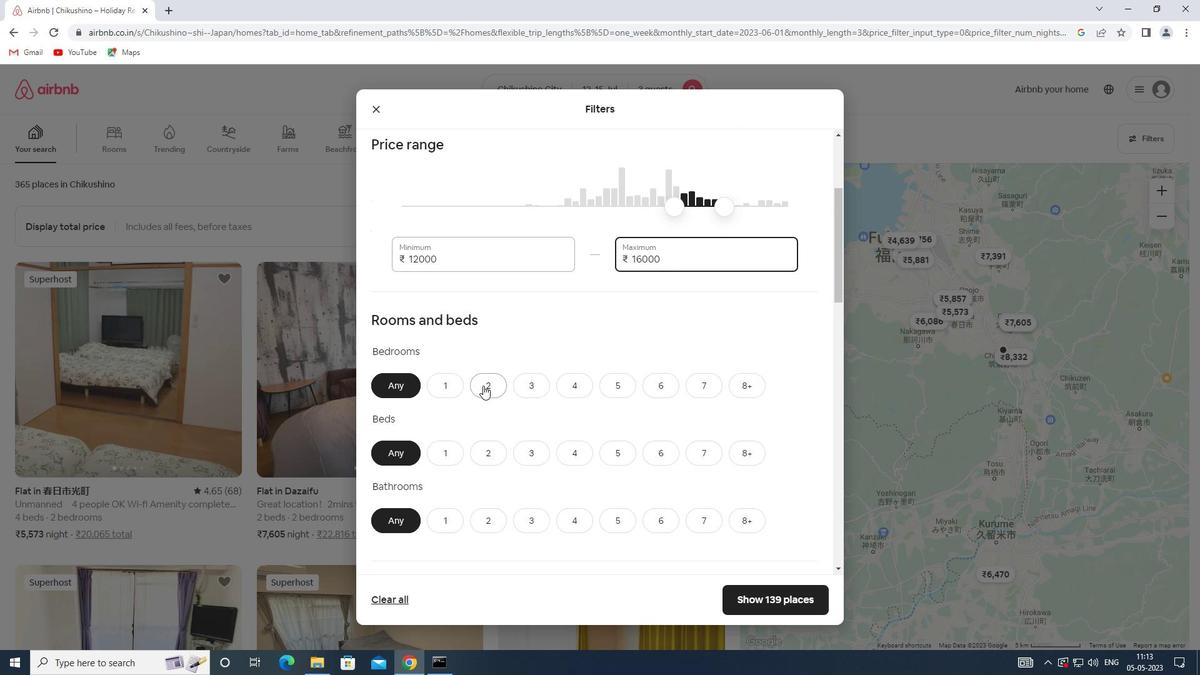 
Action: Mouse moved to (526, 456)
Screenshot: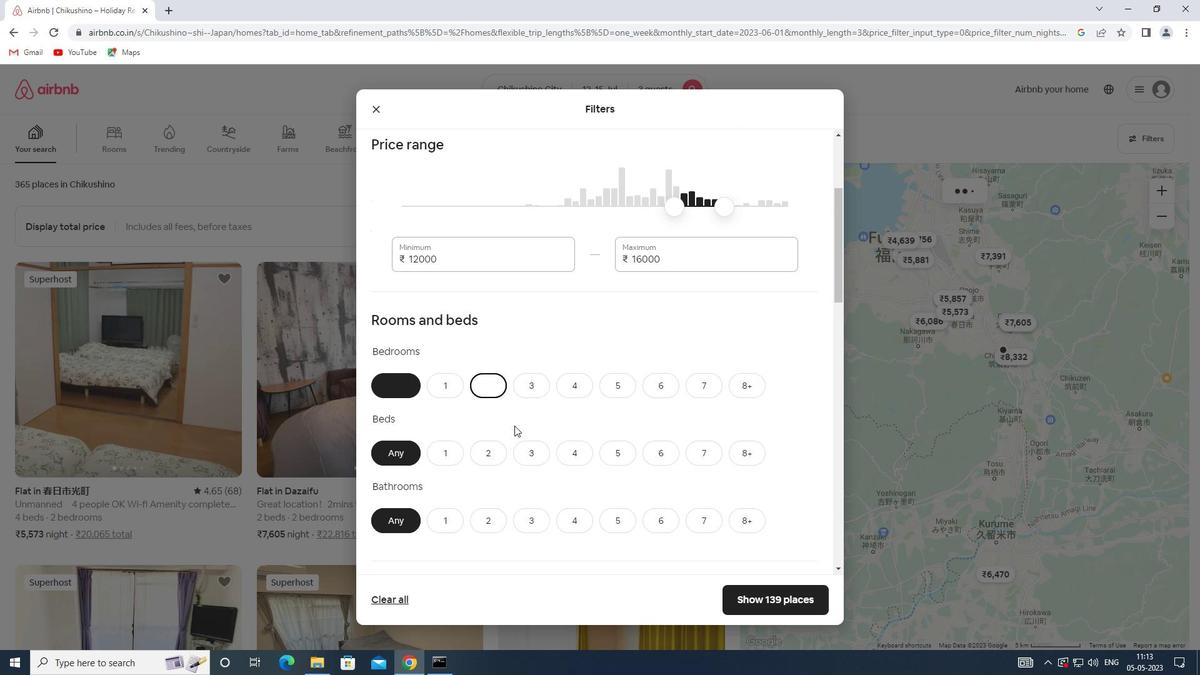 
Action: Mouse pressed left at (526, 456)
Screenshot: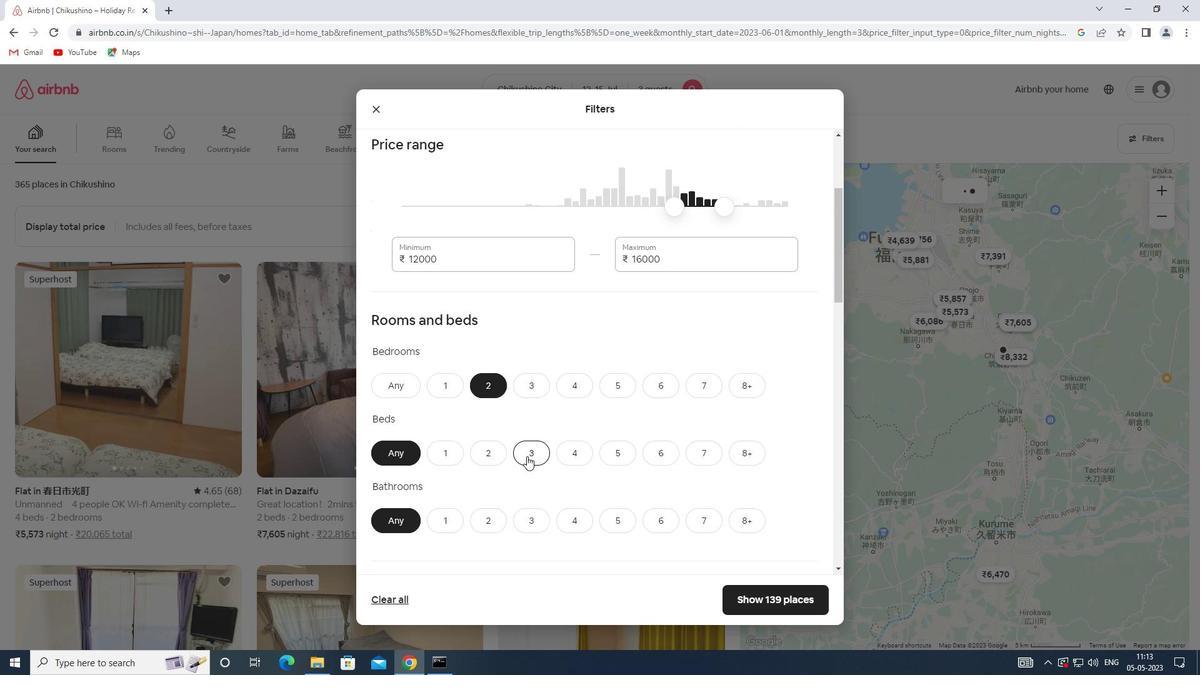 
Action: Mouse moved to (450, 523)
Screenshot: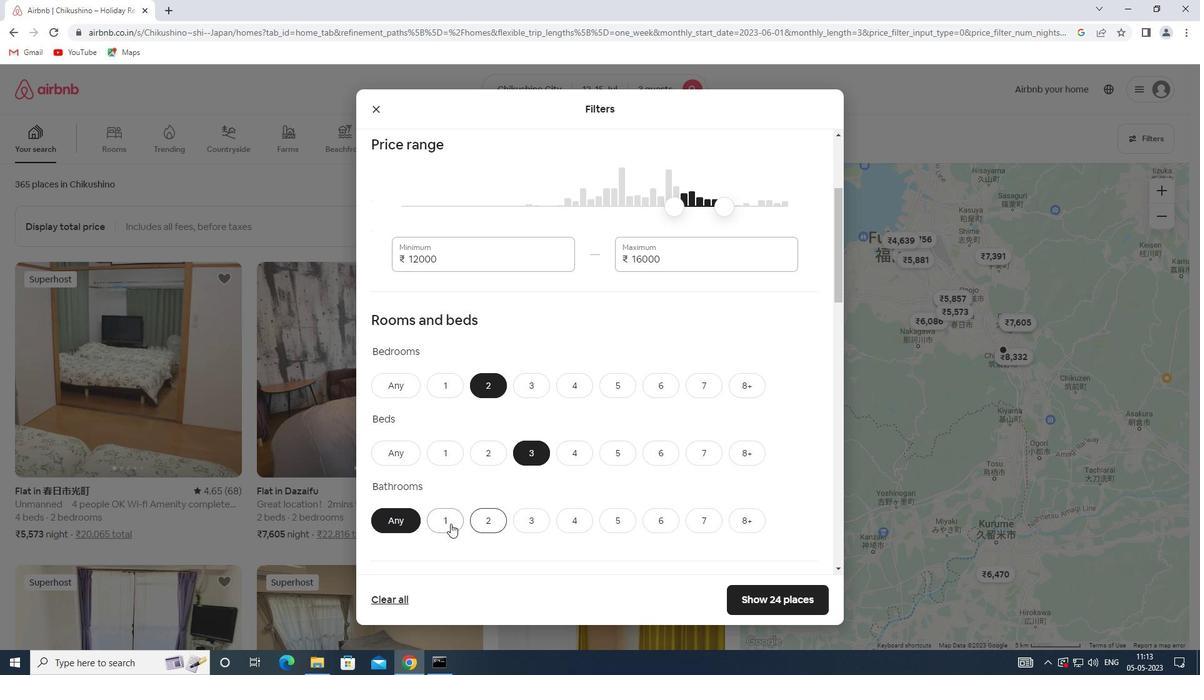 
Action: Mouse pressed left at (450, 523)
Screenshot: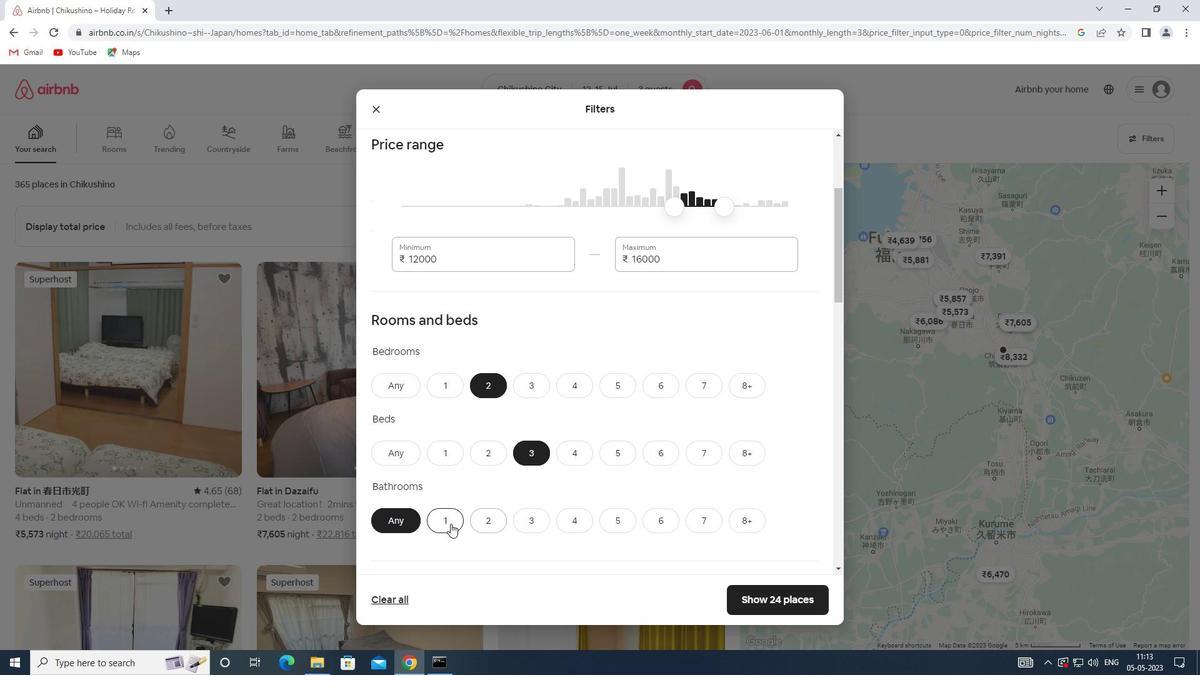 
Action: Mouse scrolled (450, 523) with delta (0, 0)
Screenshot: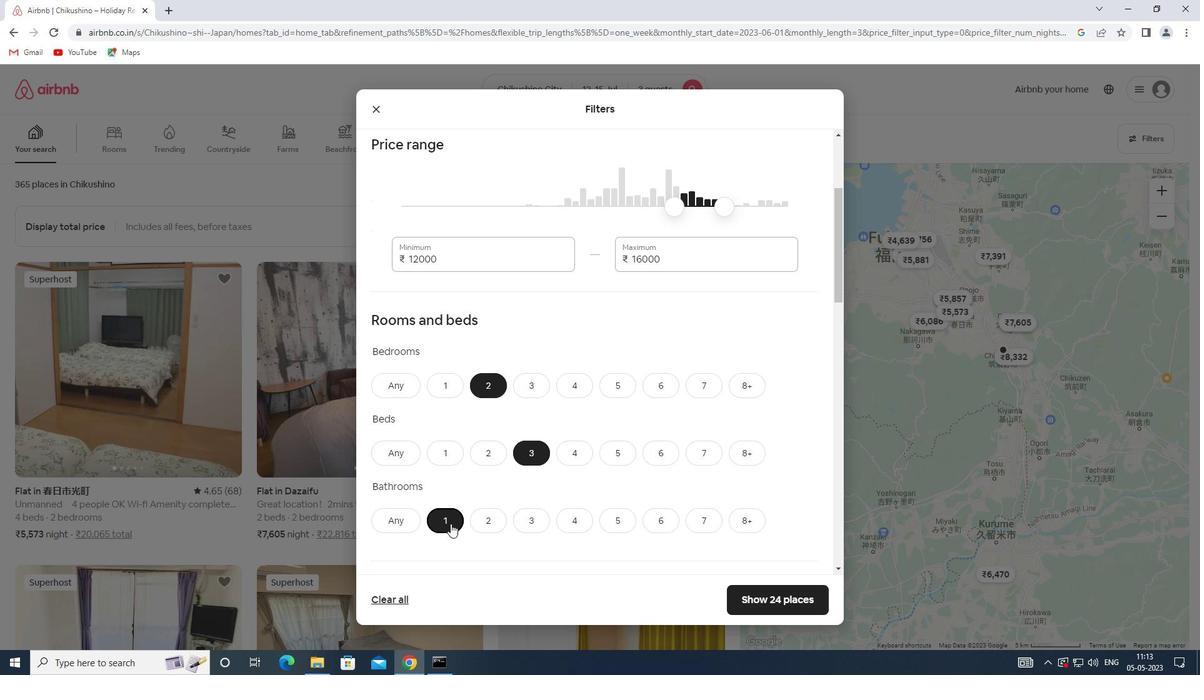 
Action: Mouse scrolled (450, 523) with delta (0, 0)
Screenshot: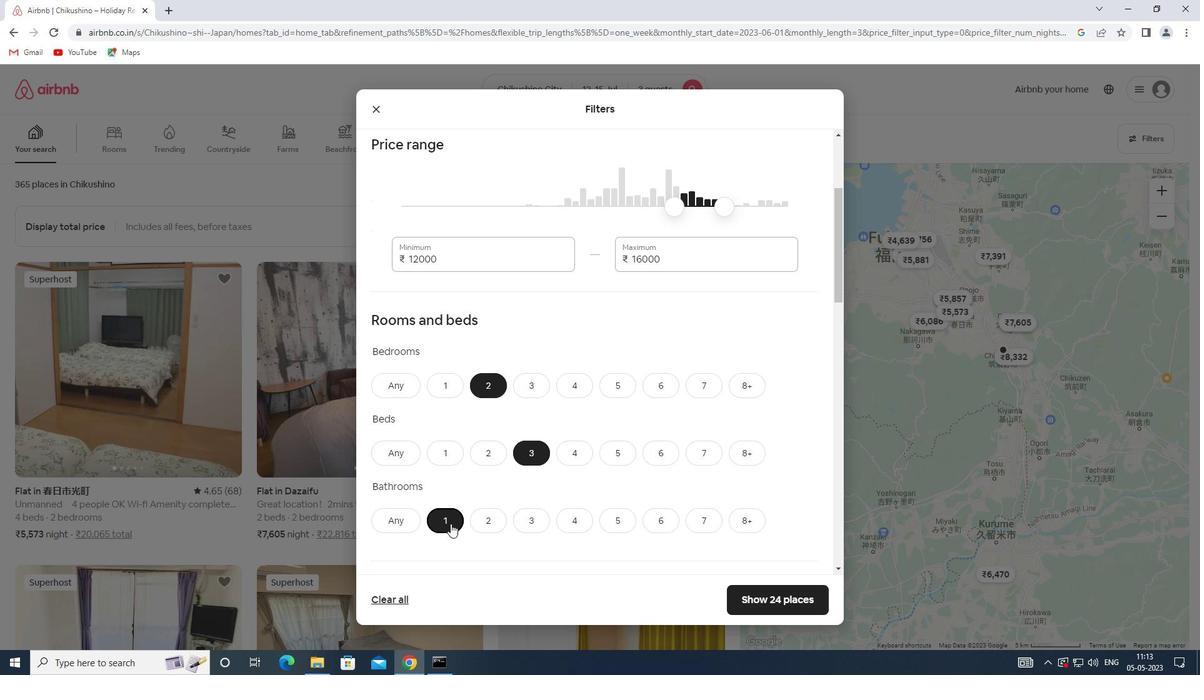 
Action: Mouse scrolled (450, 523) with delta (0, 0)
Screenshot: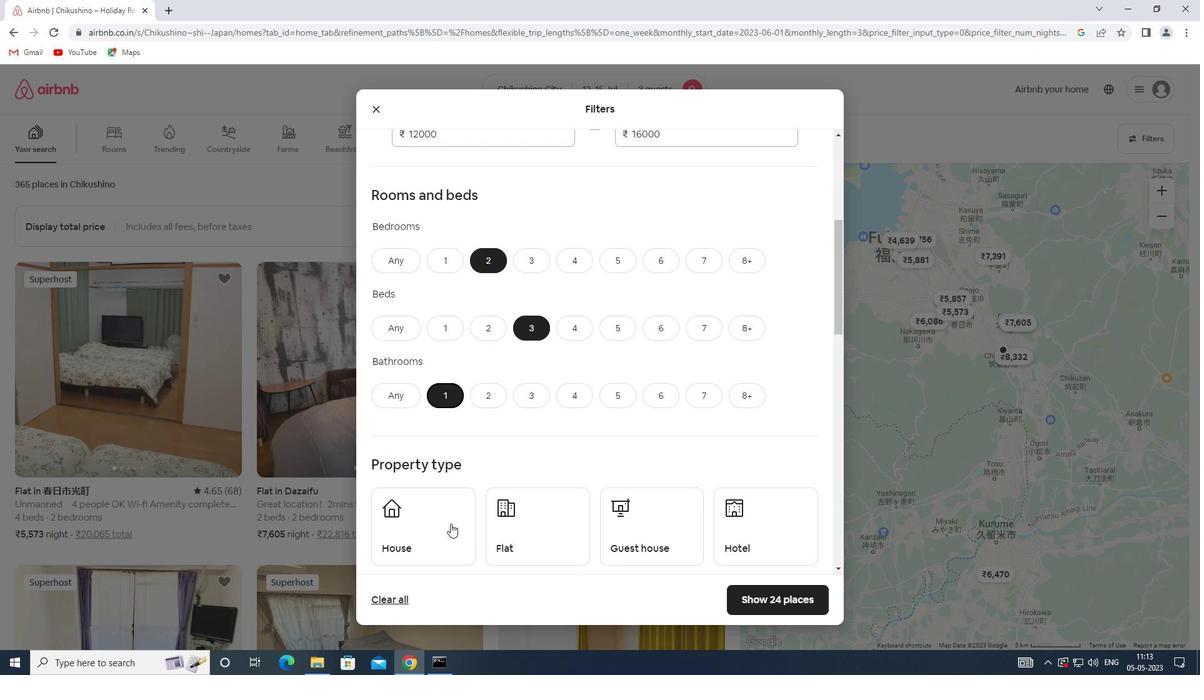 
Action: Mouse moved to (445, 488)
Screenshot: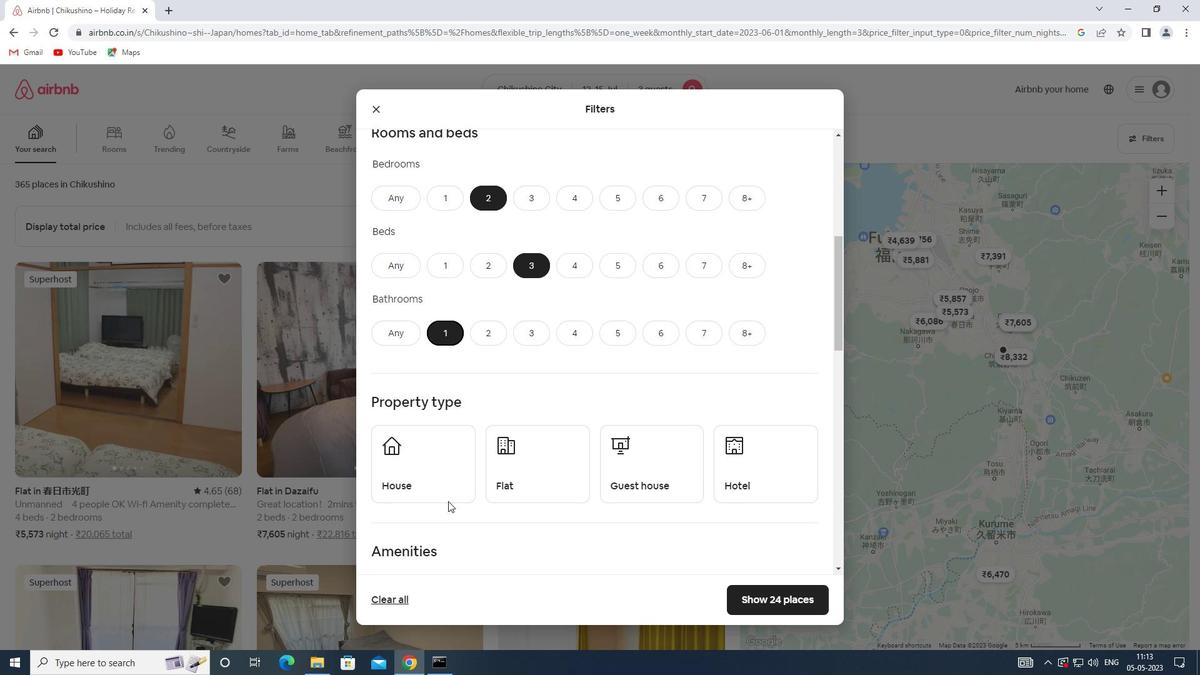 
Action: Mouse pressed left at (445, 488)
Screenshot: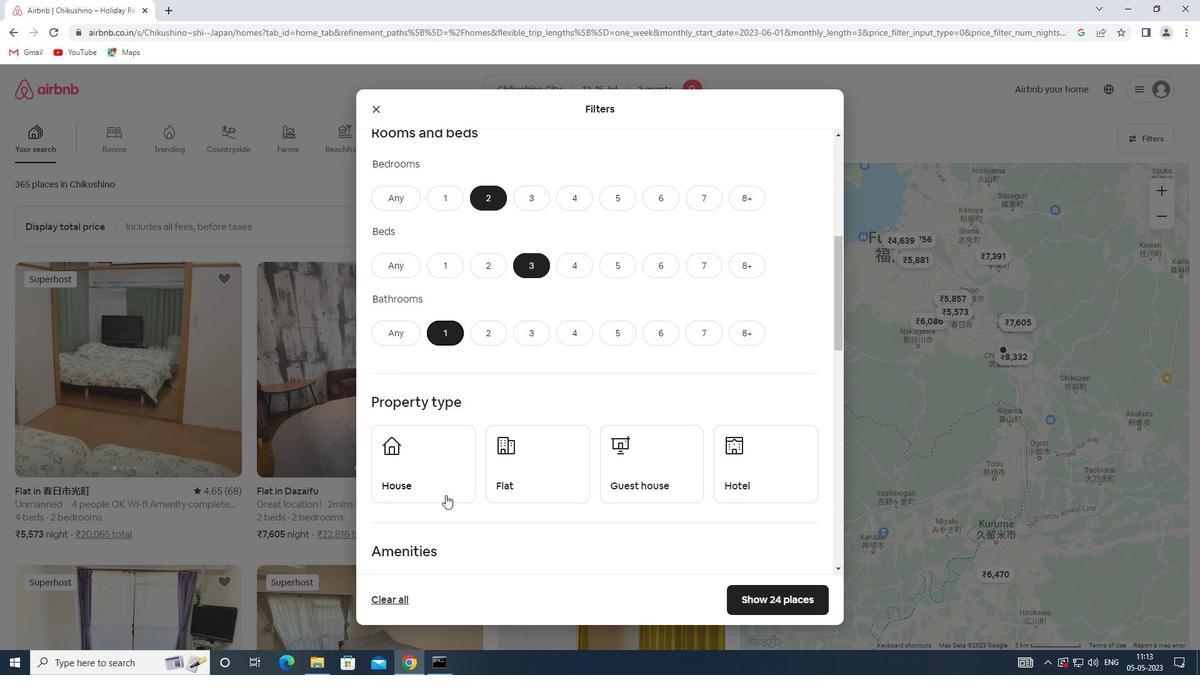 
Action: Mouse moved to (520, 485)
Screenshot: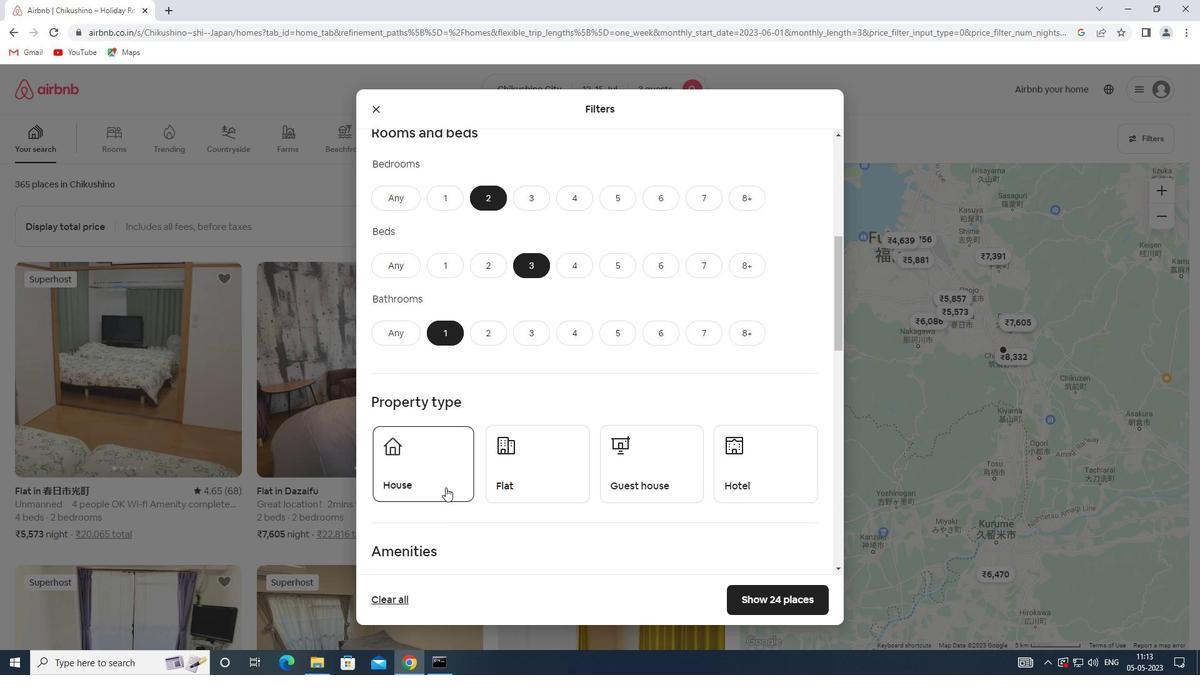 
Action: Mouse pressed left at (520, 485)
Screenshot: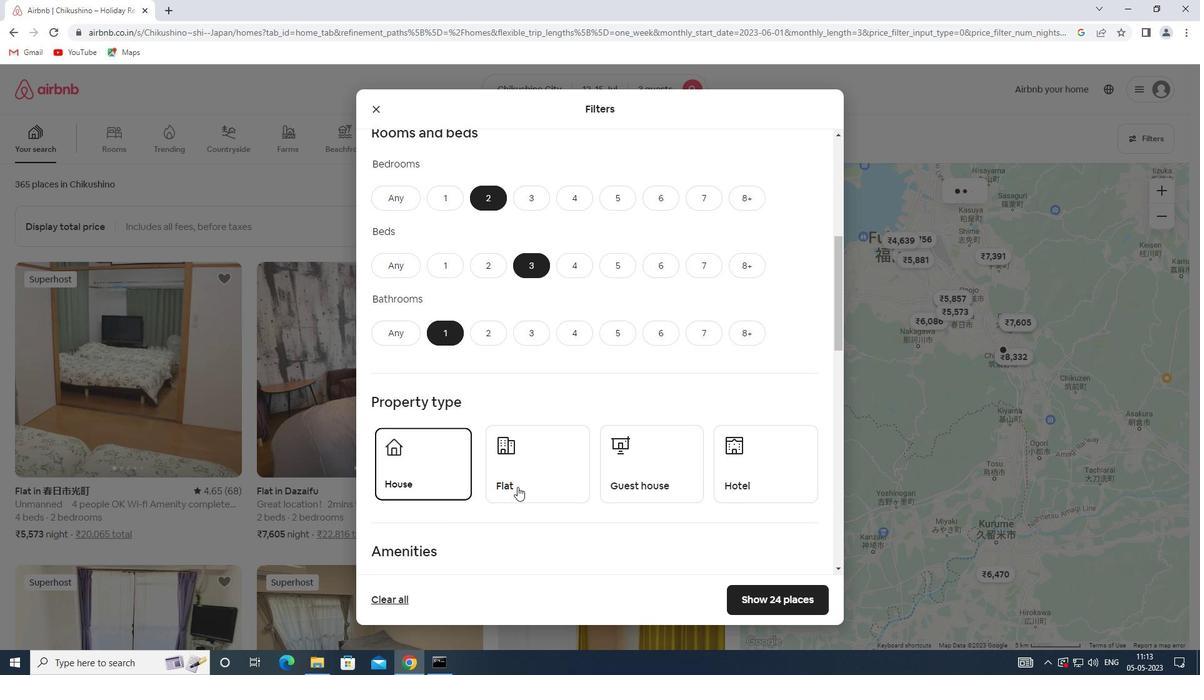 
Action: Mouse moved to (647, 478)
Screenshot: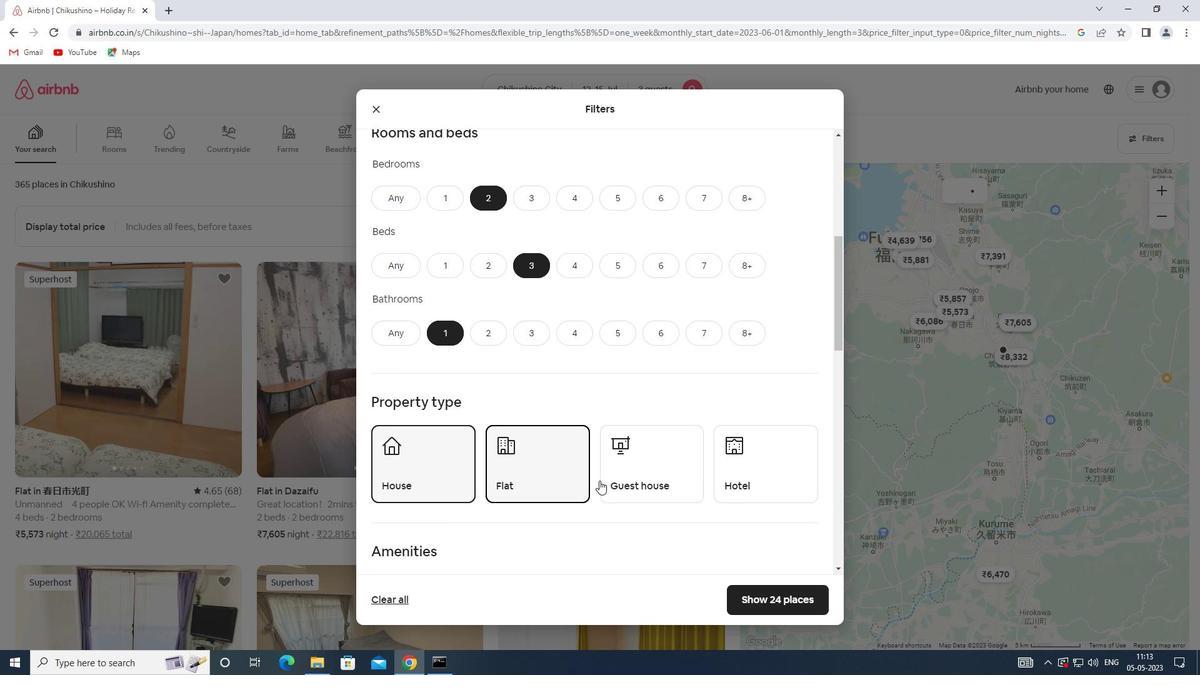 
Action: Mouse pressed left at (647, 478)
Screenshot: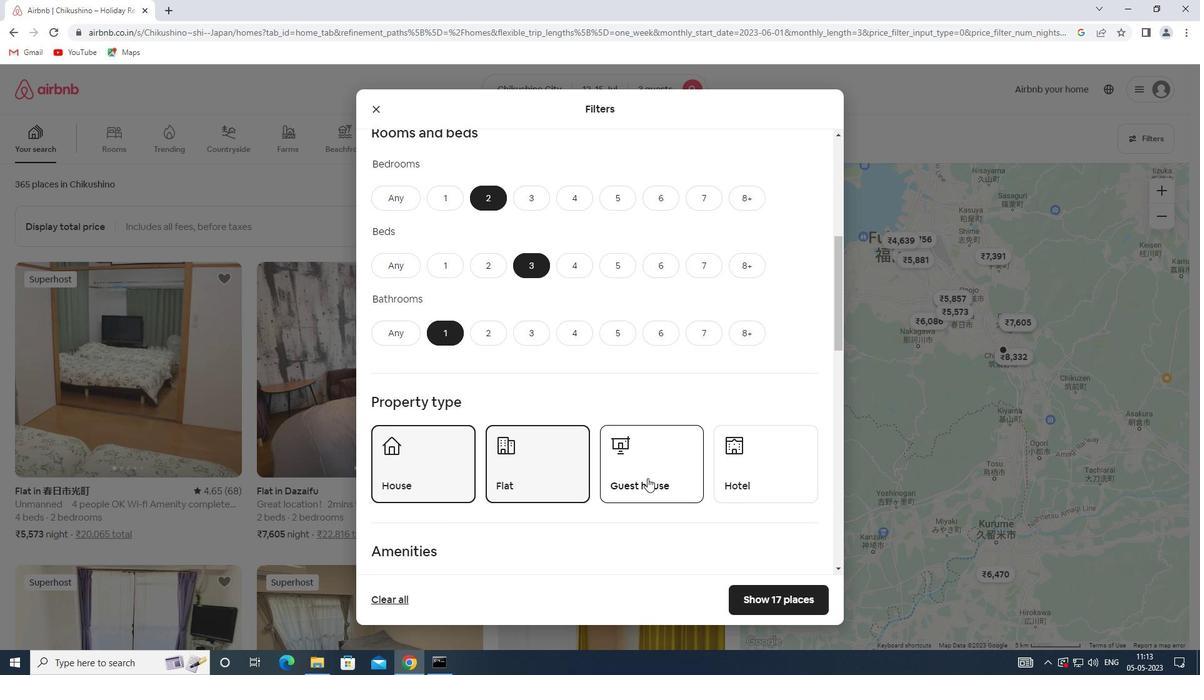 
Action: Mouse scrolled (647, 477) with delta (0, 0)
Screenshot: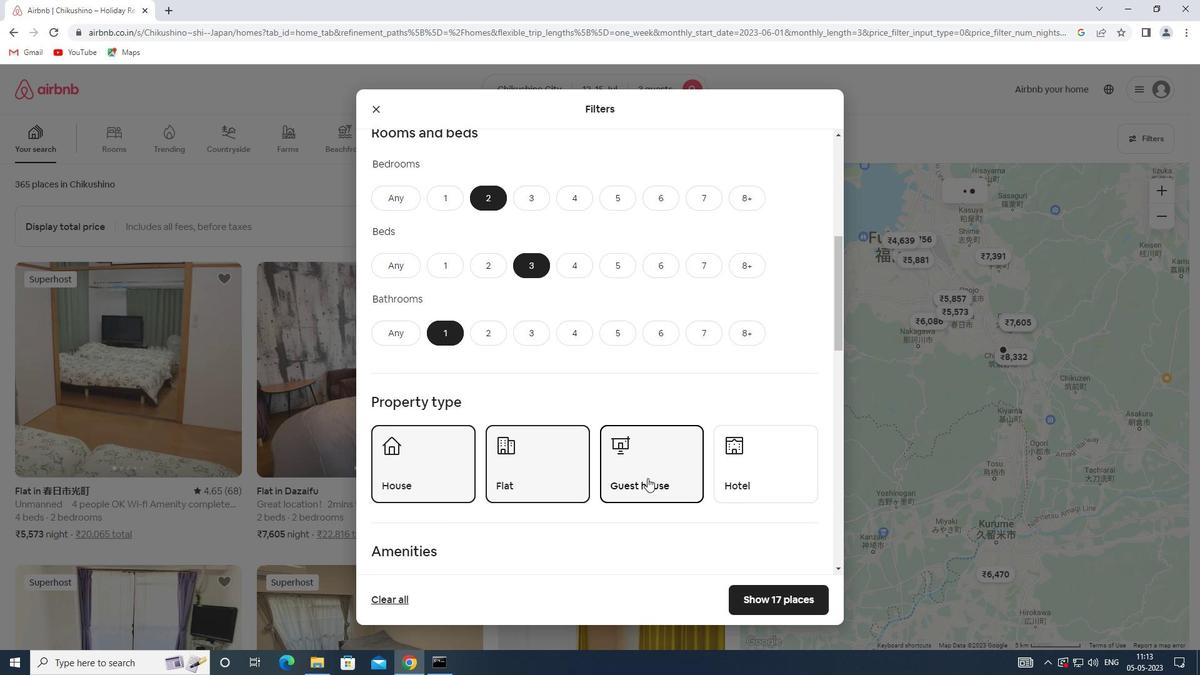 
Action: Mouse scrolled (647, 477) with delta (0, 0)
Screenshot: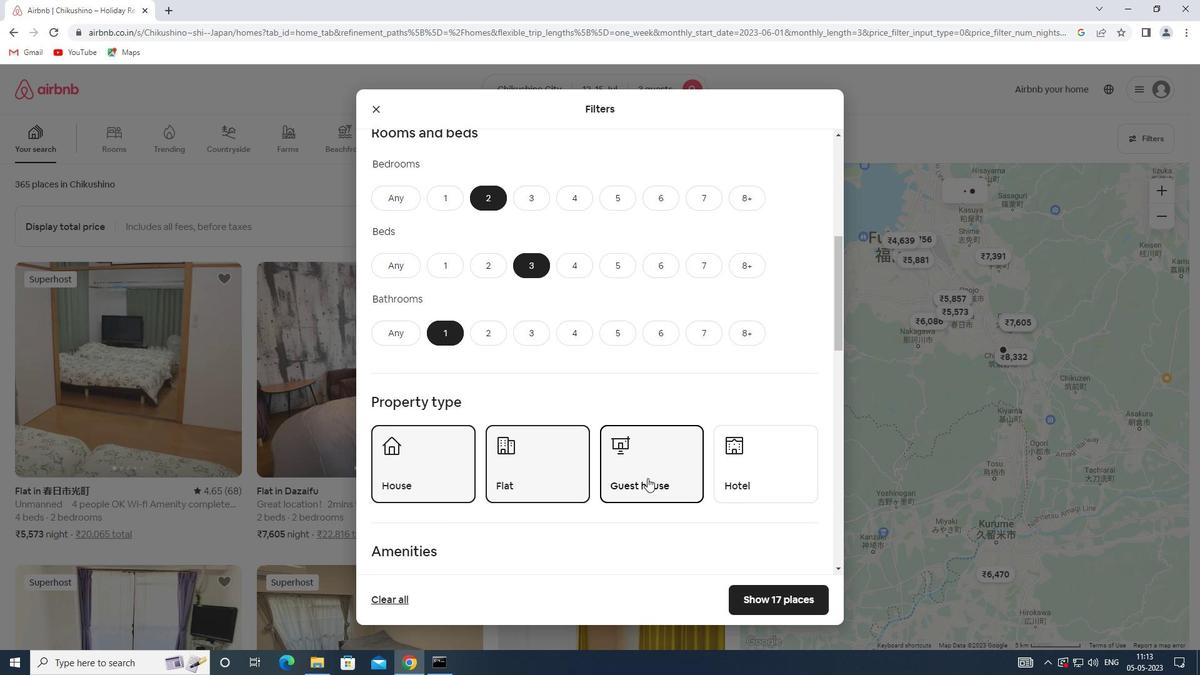 
Action: Mouse scrolled (647, 477) with delta (0, 0)
Screenshot: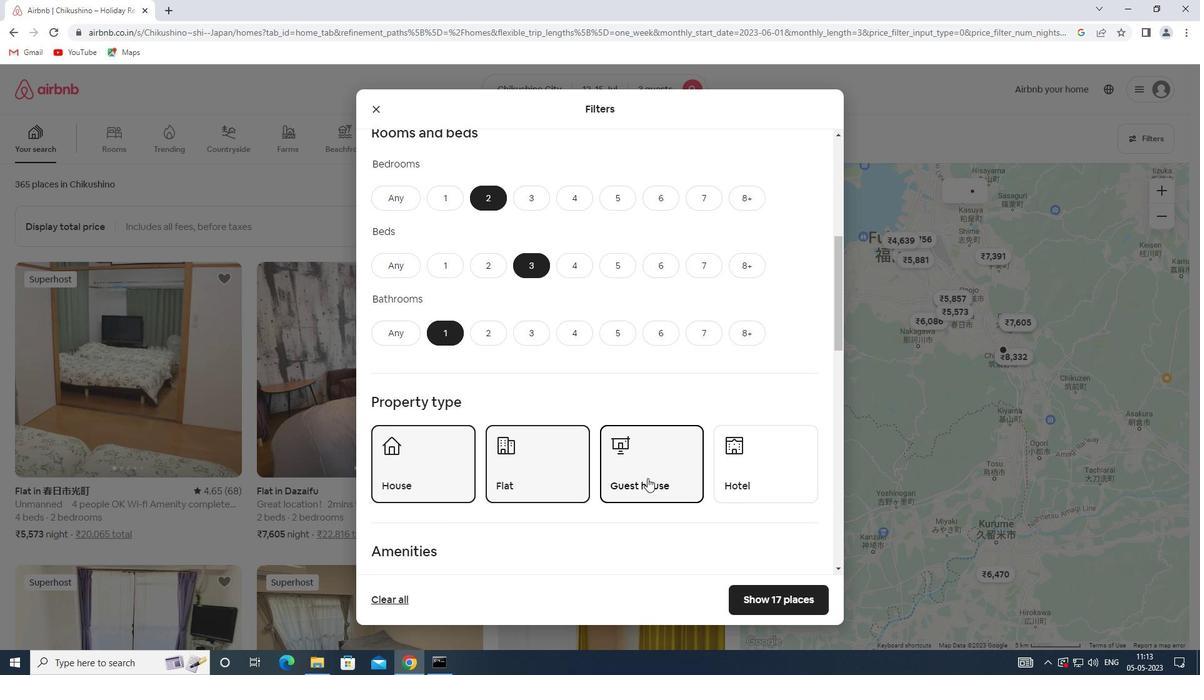 
Action: Mouse scrolled (647, 477) with delta (0, 0)
Screenshot: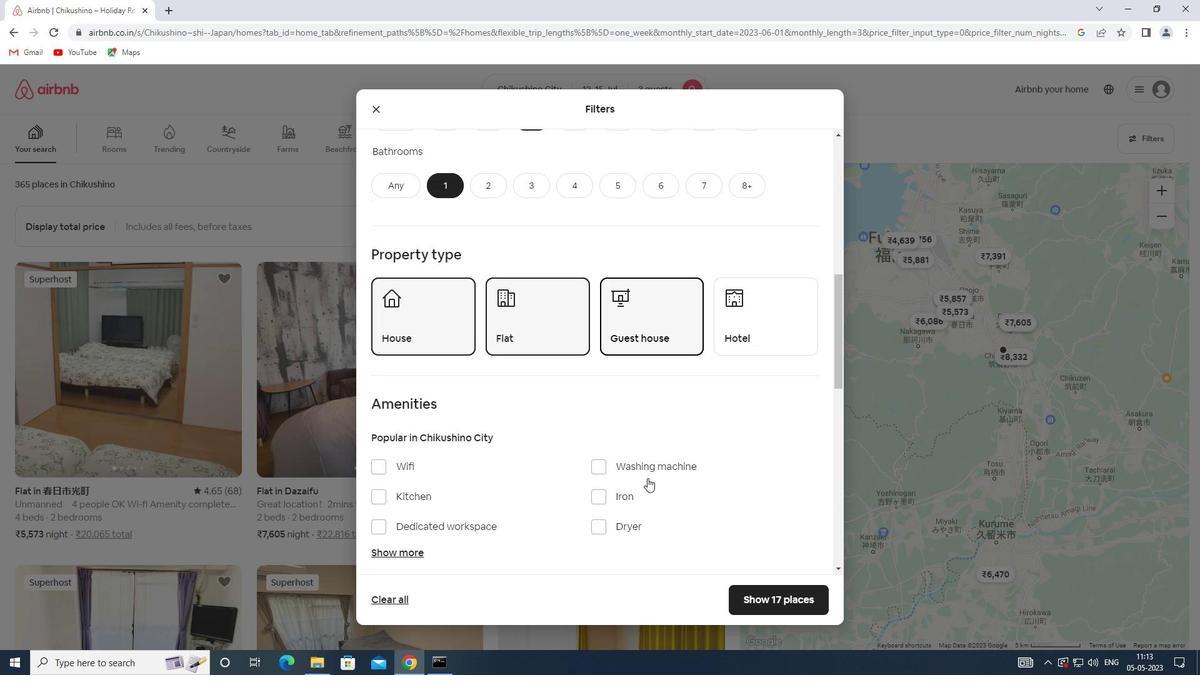 
Action: Mouse scrolled (647, 477) with delta (0, 0)
Screenshot: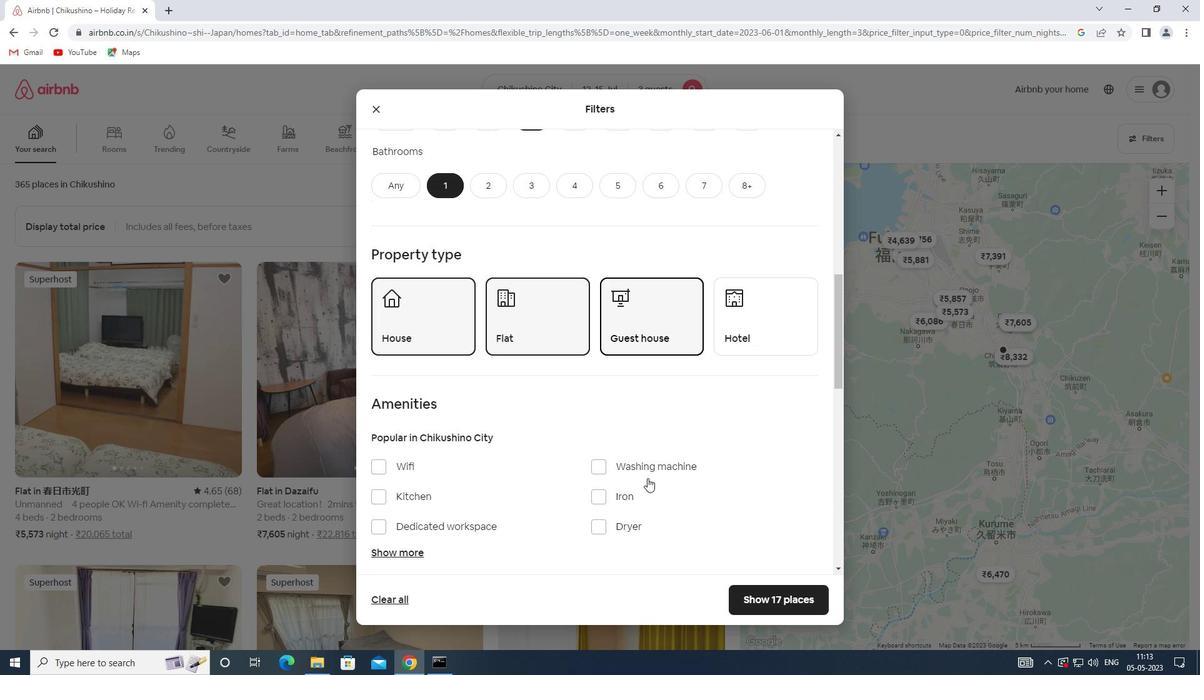 
Action: Mouse scrolled (647, 477) with delta (0, 0)
Screenshot: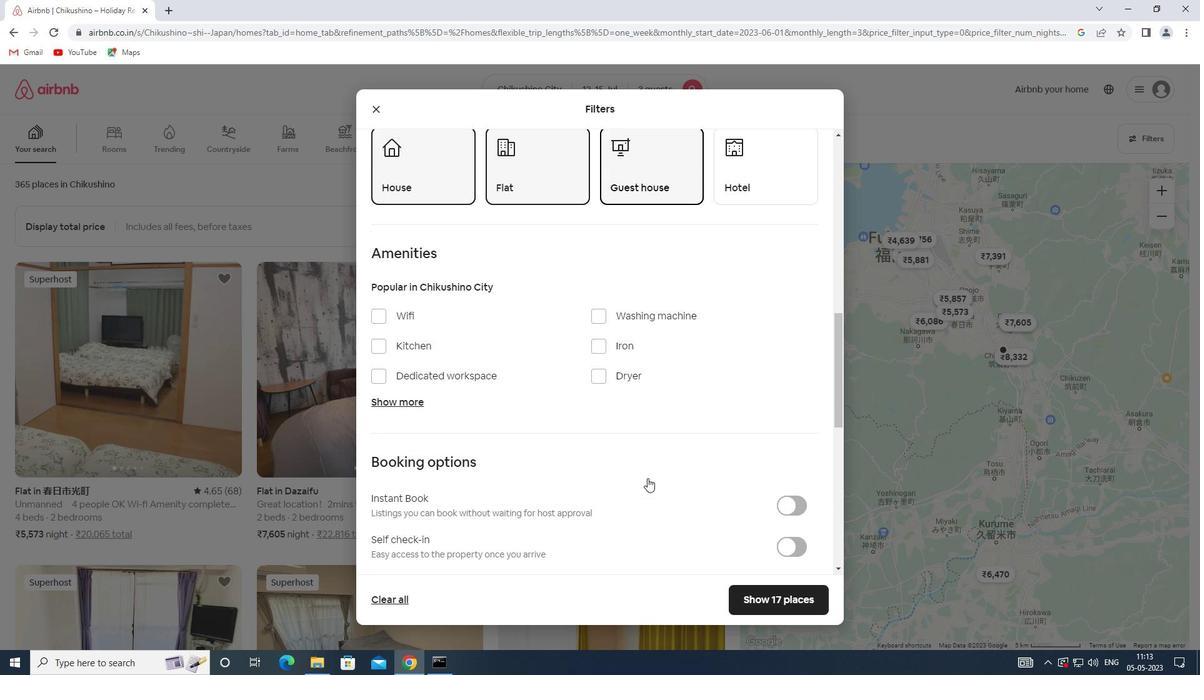 
Action: Mouse scrolled (647, 477) with delta (0, 0)
Screenshot: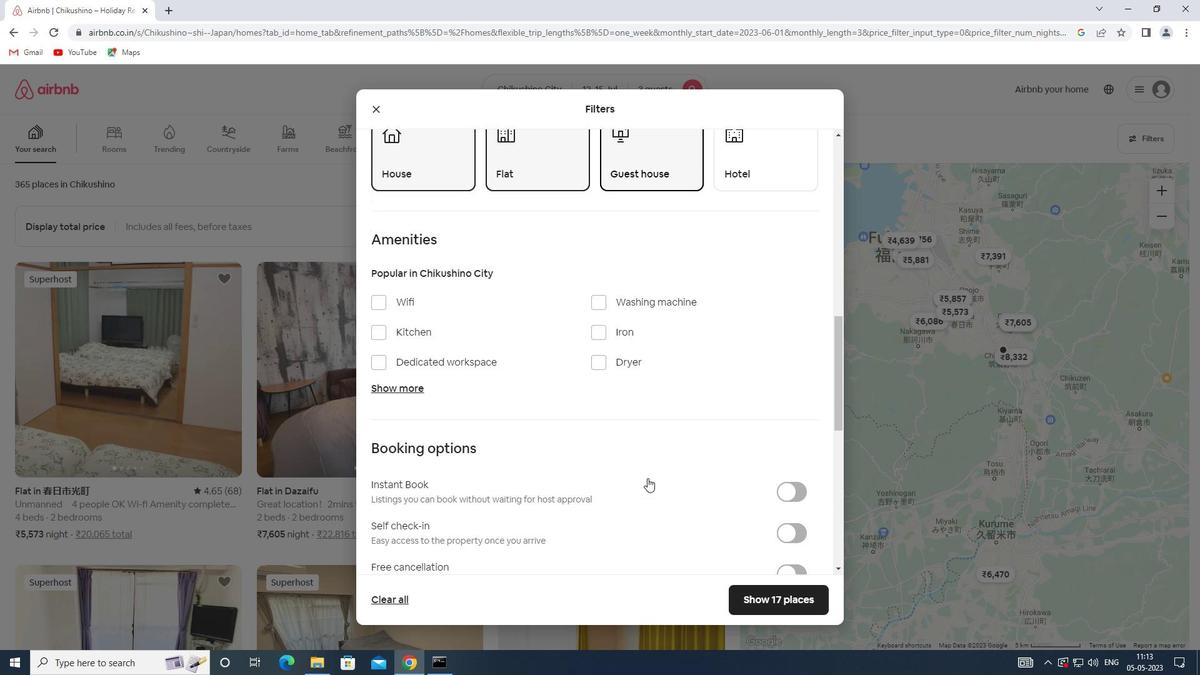 
Action: Mouse moved to (803, 405)
Screenshot: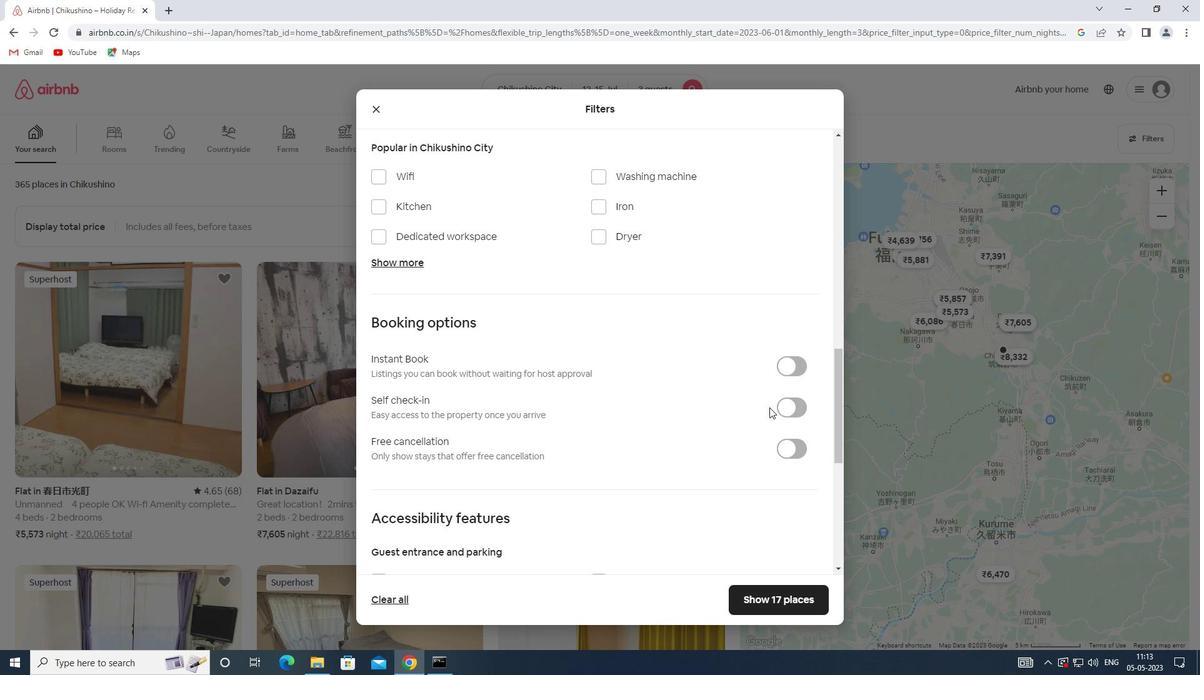 
Action: Mouse pressed left at (803, 405)
Screenshot: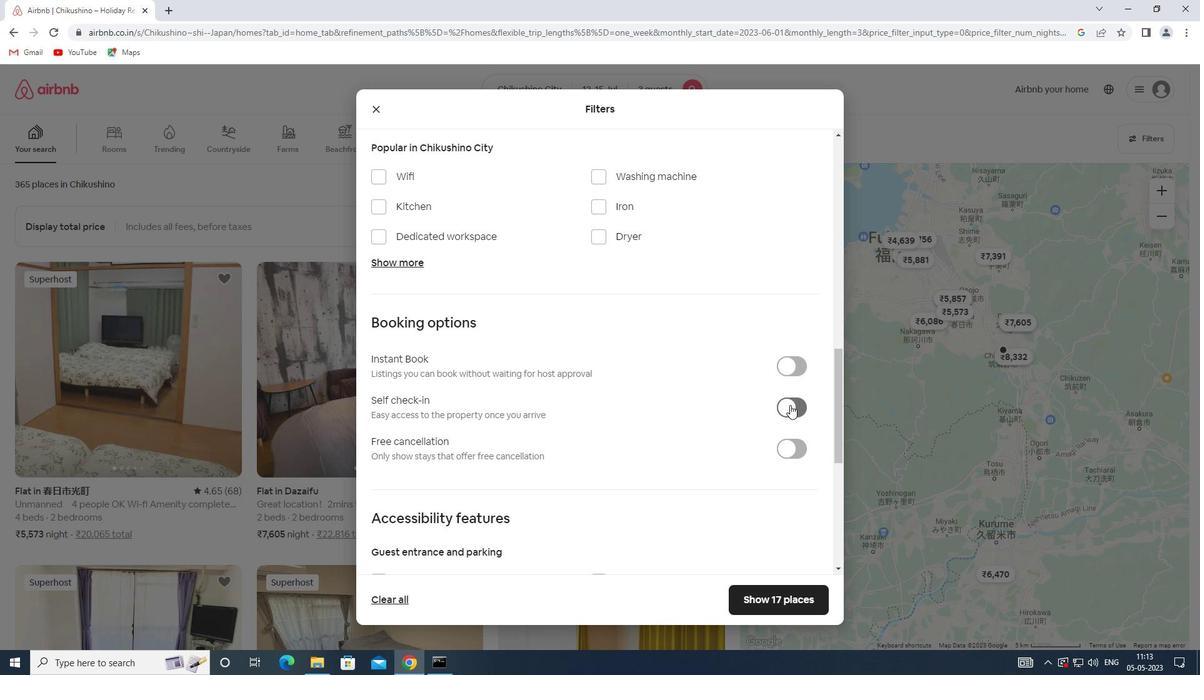 
Action: Mouse moved to (563, 455)
Screenshot: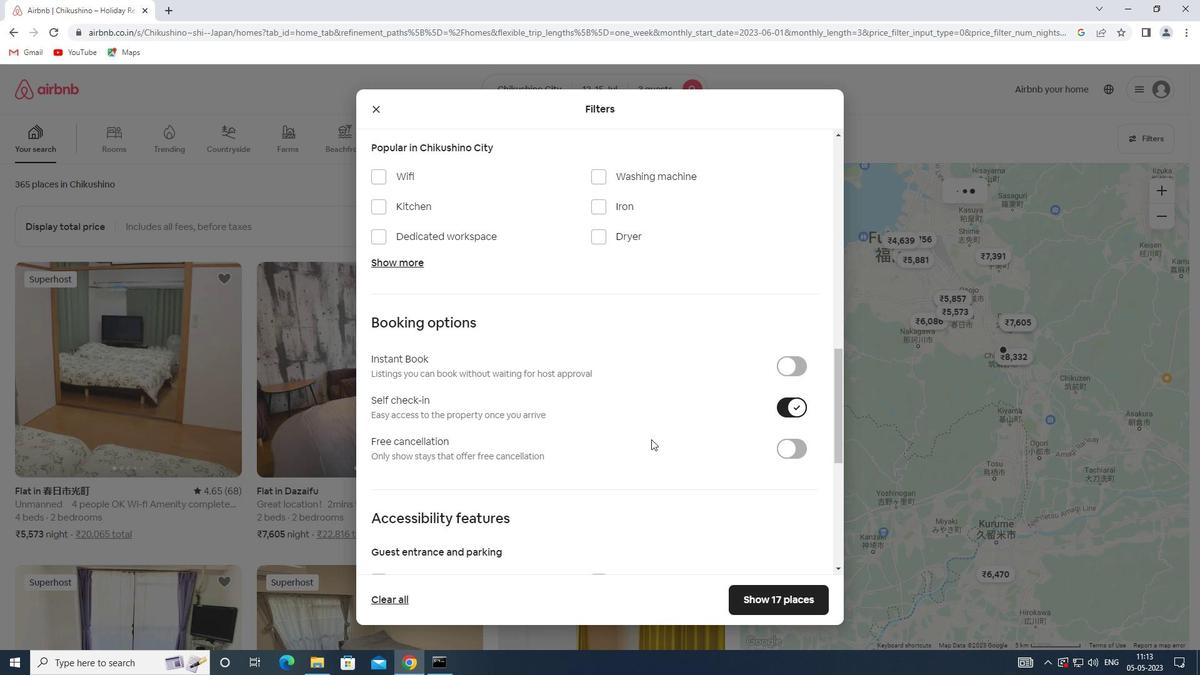 
Action: Mouse scrolled (563, 454) with delta (0, 0)
Screenshot: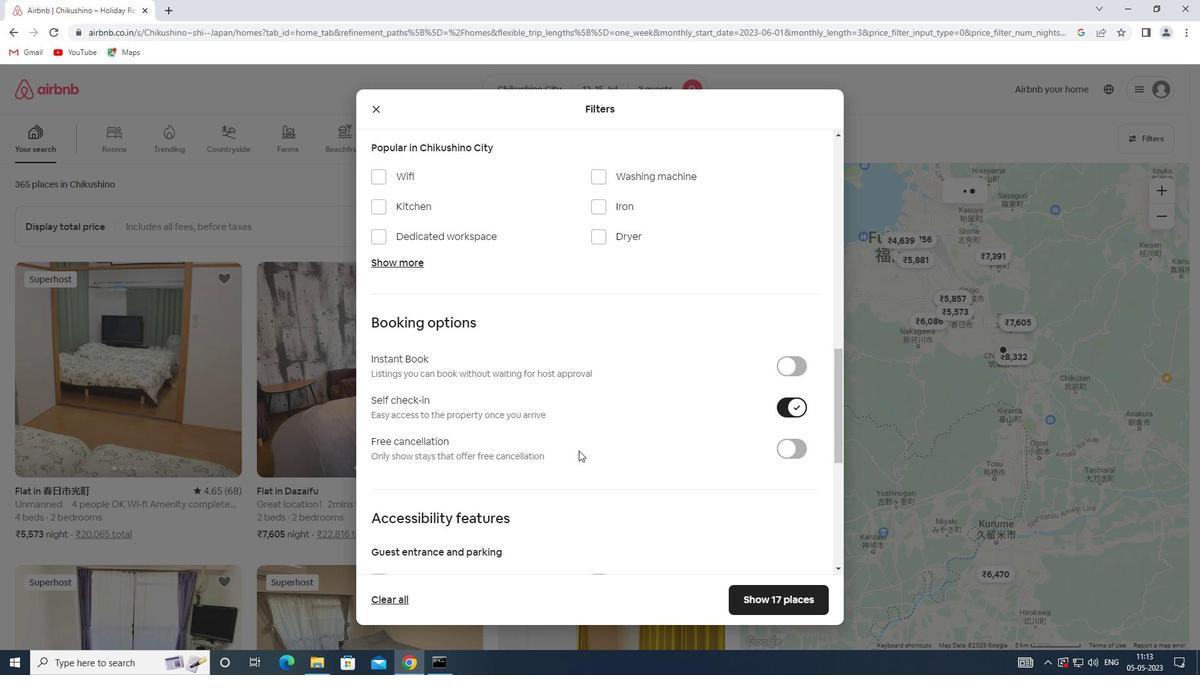 
Action: Mouse scrolled (563, 454) with delta (0, 0)
Screenshot: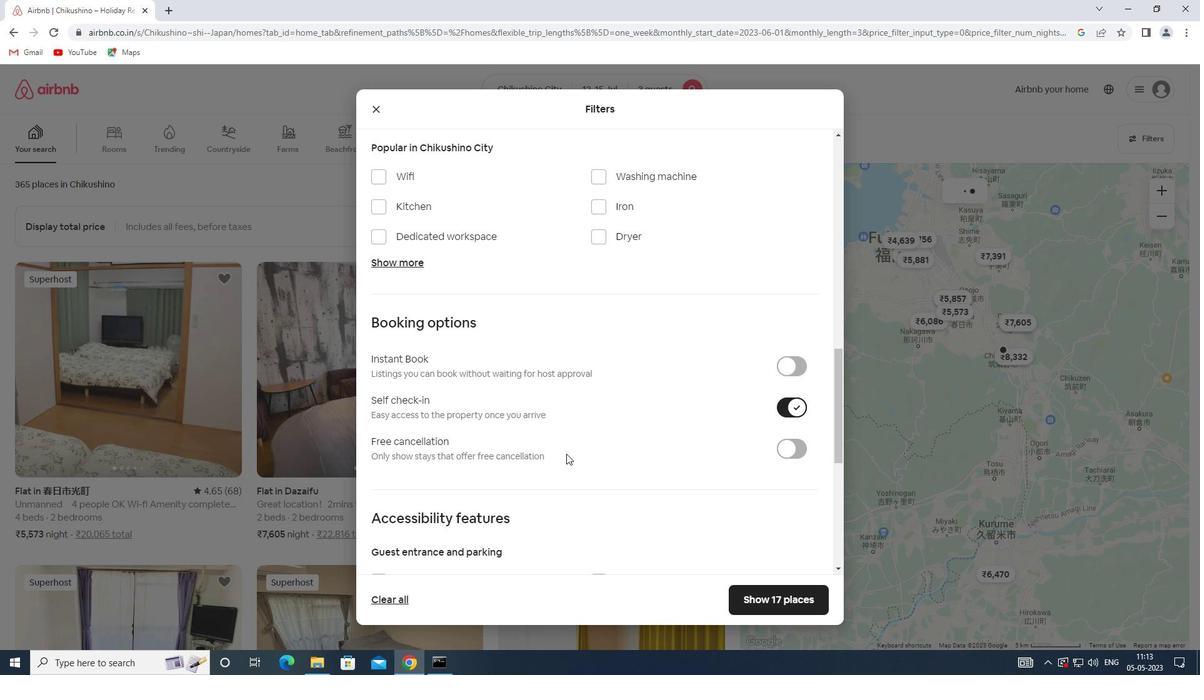 
Action: Mouse scrolled (563, 454) with delta (0, 0)
Screenshot: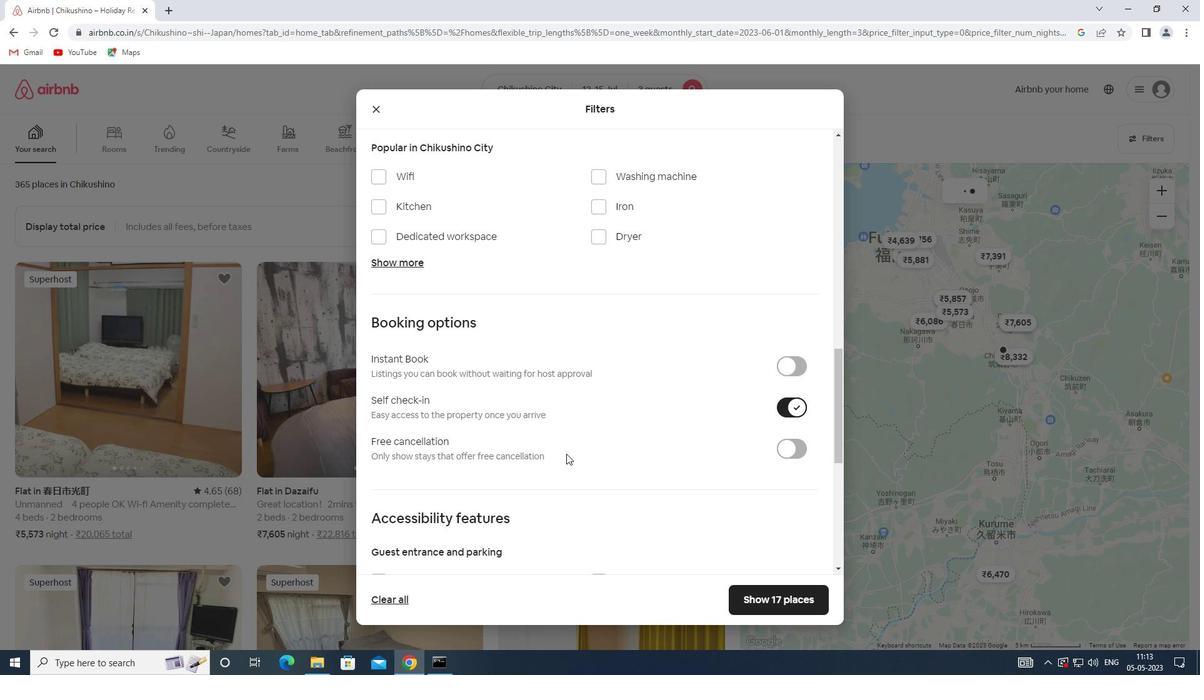 
Action: Mouse scrolled (563, 454) with delta (0, 0)
Screenshot: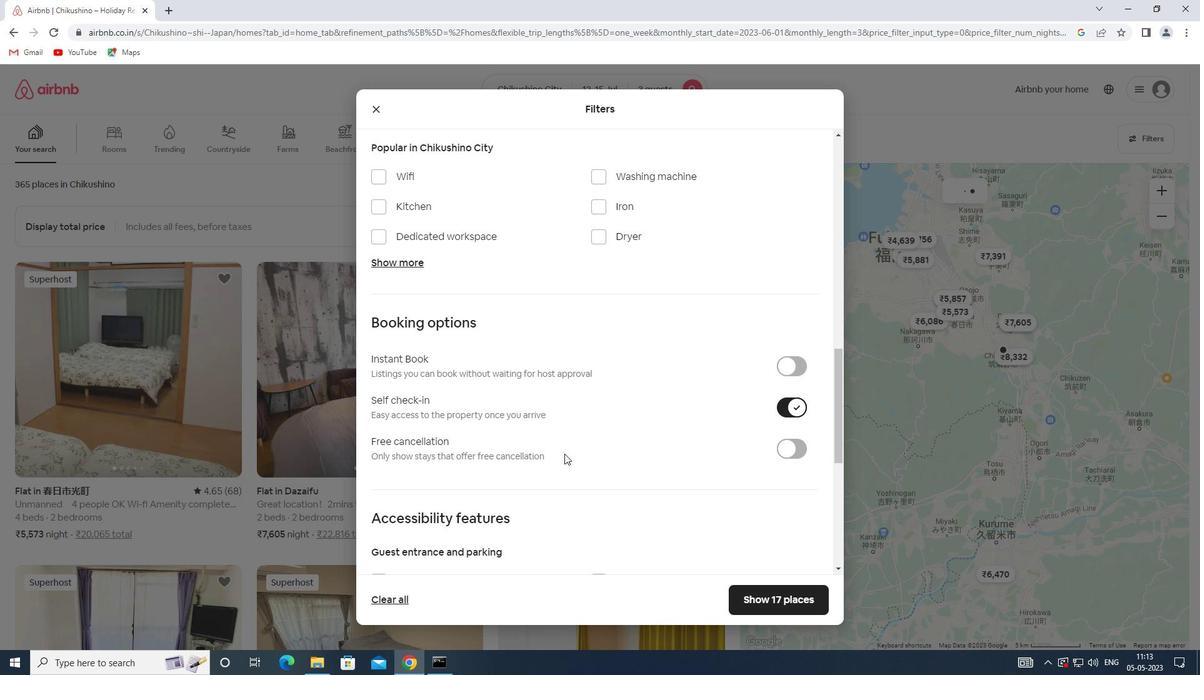 
Action: Mouse moved to (492, 455)
Screenshot: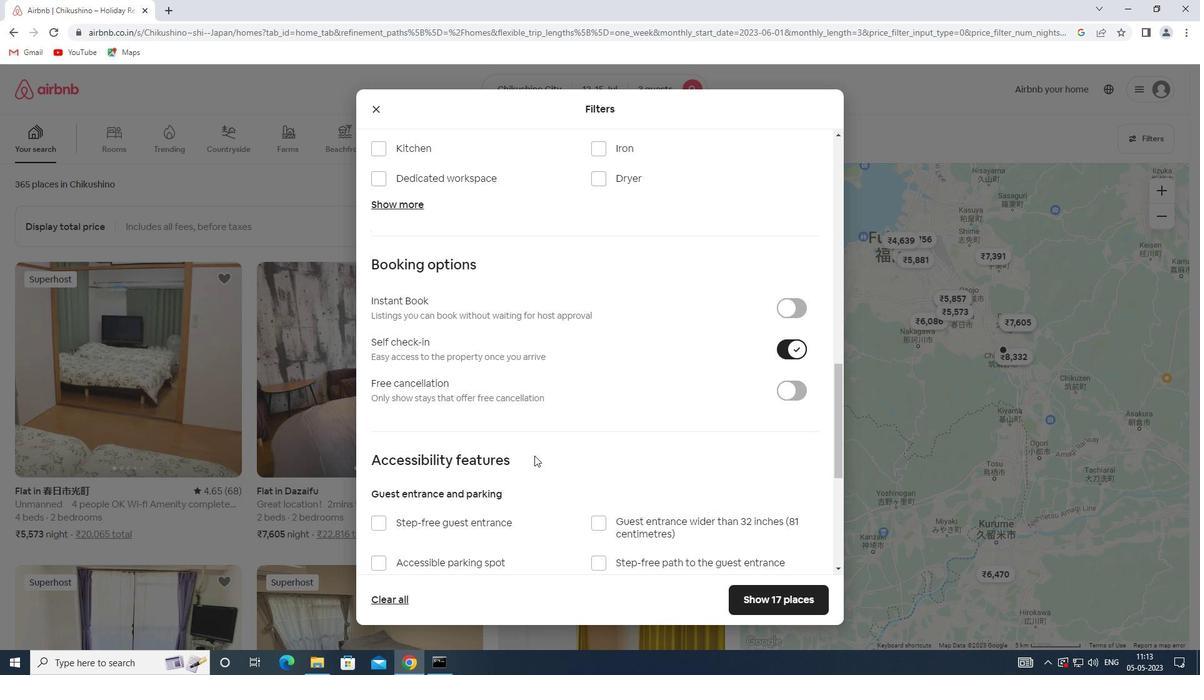 
Action: Mouse scrolled (492, 455) with delta (0, 0)
Screenshot: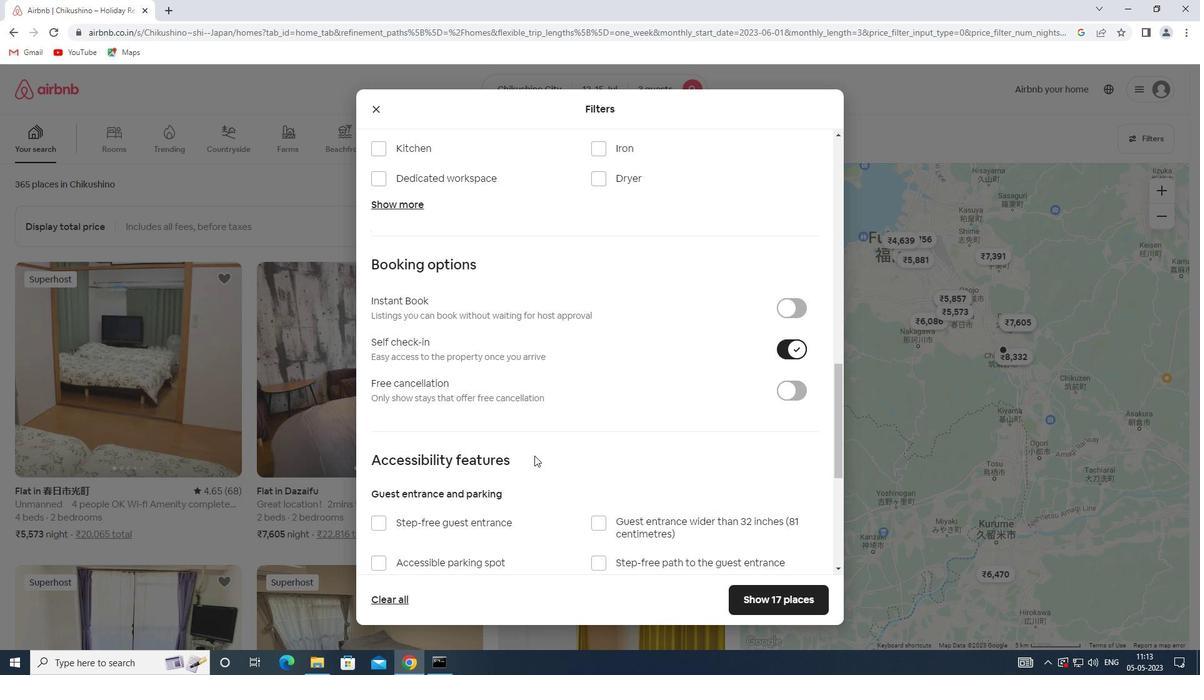 
Action: Mouse scrolled (492, 455) with delta (0, 0)
Screenshot: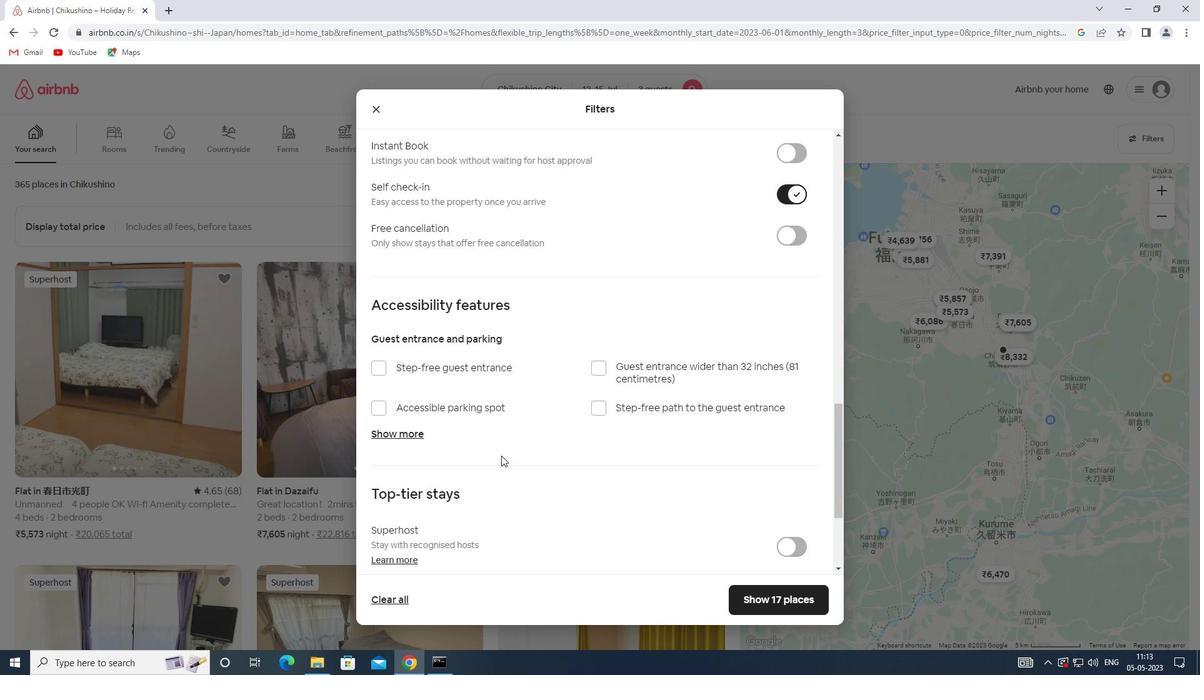 
Action: Mouse scrolled (492, 455) with delta (0, 0)
Screenshot: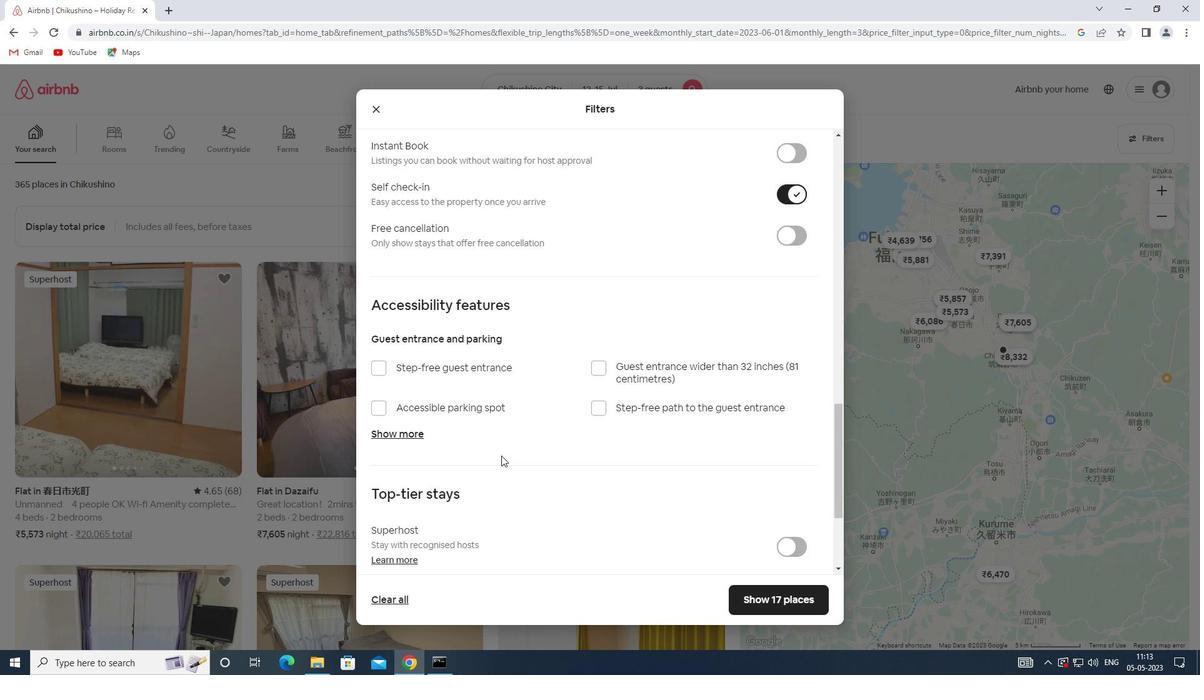
Action: Mouse moved to (421, 486)
Screenshot: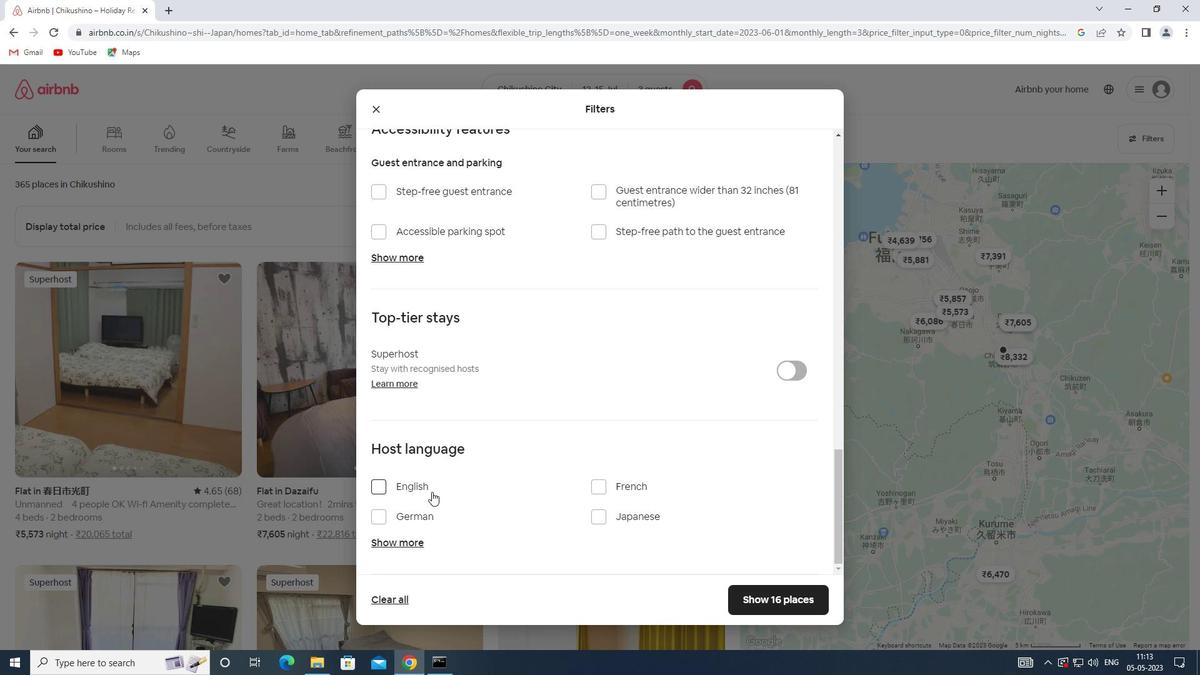 
Action: Mouse pressed left at (421, 486)
Screenshot: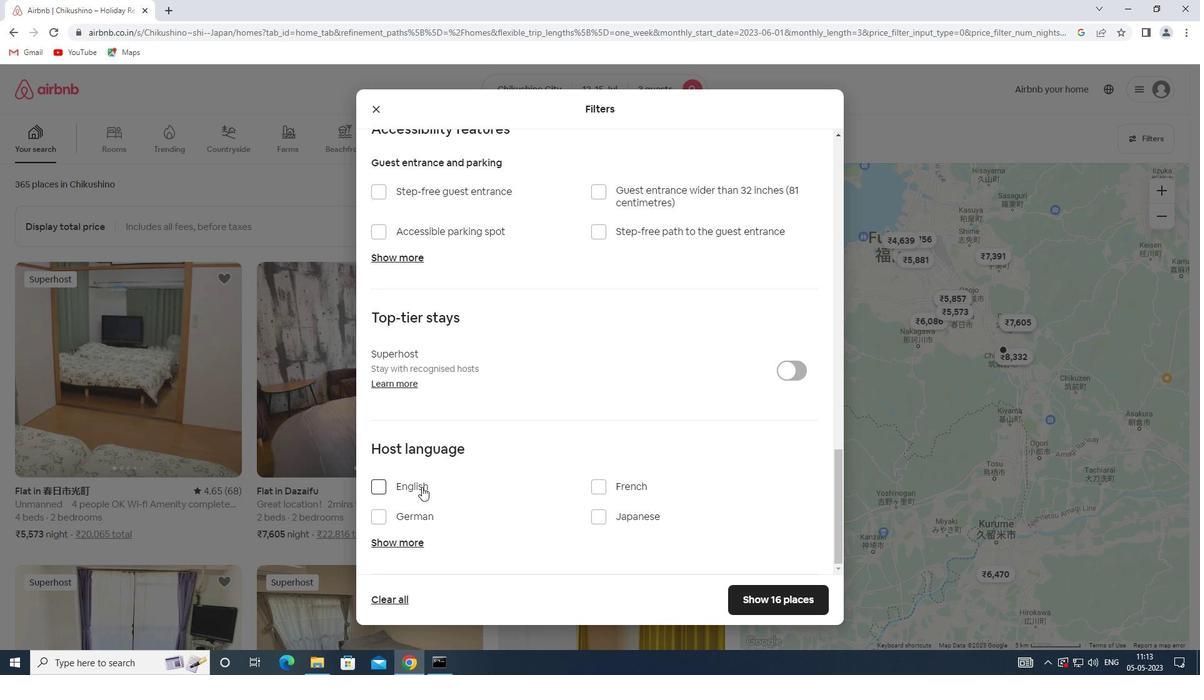 
Action: Mouse moved to (766, 598)
Screenshot: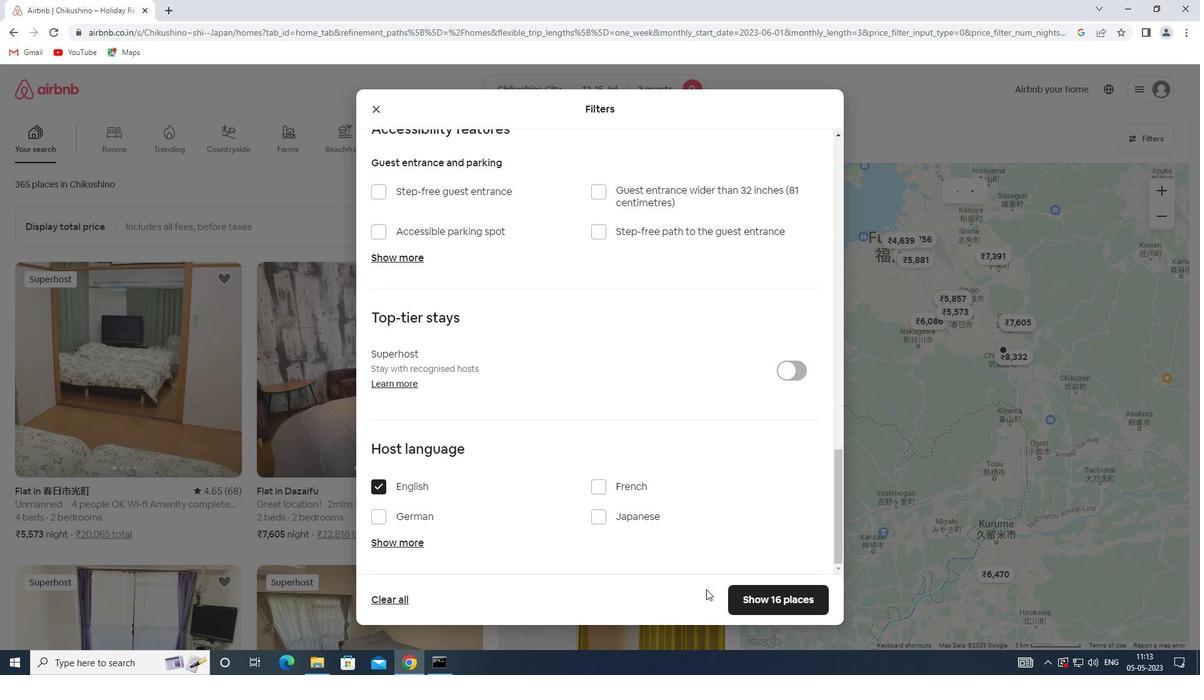 
Action: Mouse pressed left at (766, 598)
Screenshot: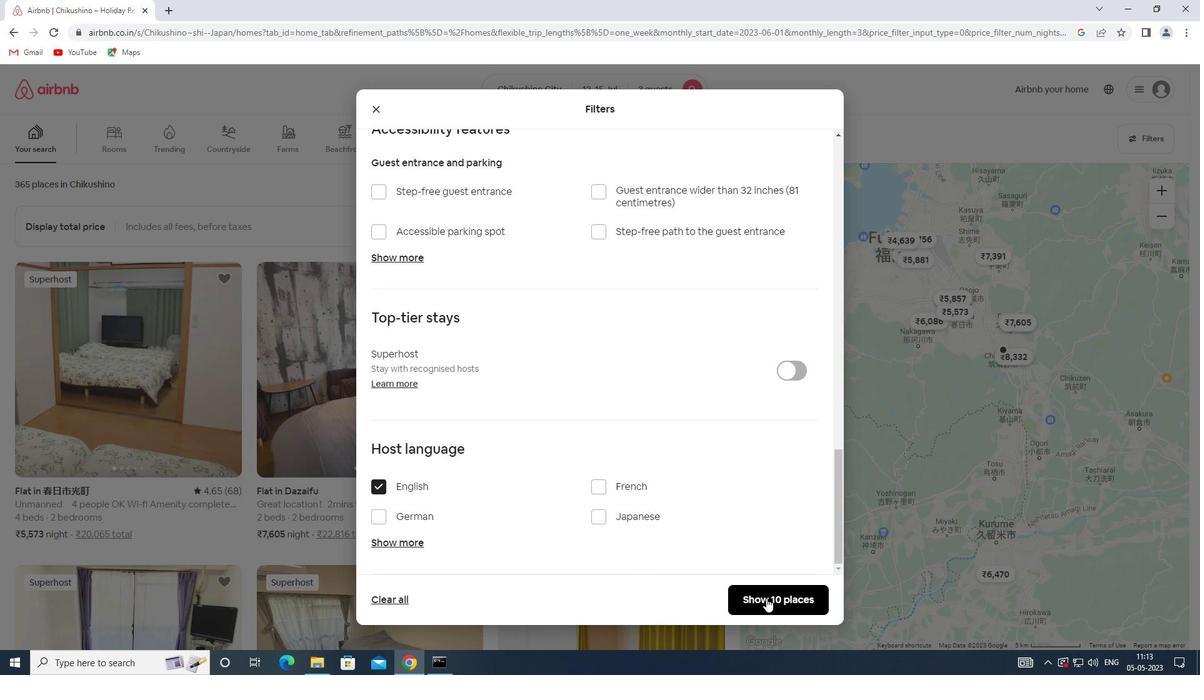 
